 Task: Open Card Brand Positioning Review in Board Team Collaboration to Workspace Creative Team and add a team member Softage.2@softage.net, a label Red, a checklist Web Design, an attachment from your google drive, a color Red and finally, add a card description 'Update company branding guidelines' and a comment 'This task presents an opportunity to showcase our leadership and project management skills, ensuring that it is completed on time and within budget.'. Add a start date 'Jan 02, 1900' with a due date 'Jan 09, 1900'
Action: Mouse moved to (55, 333)
Screenshot: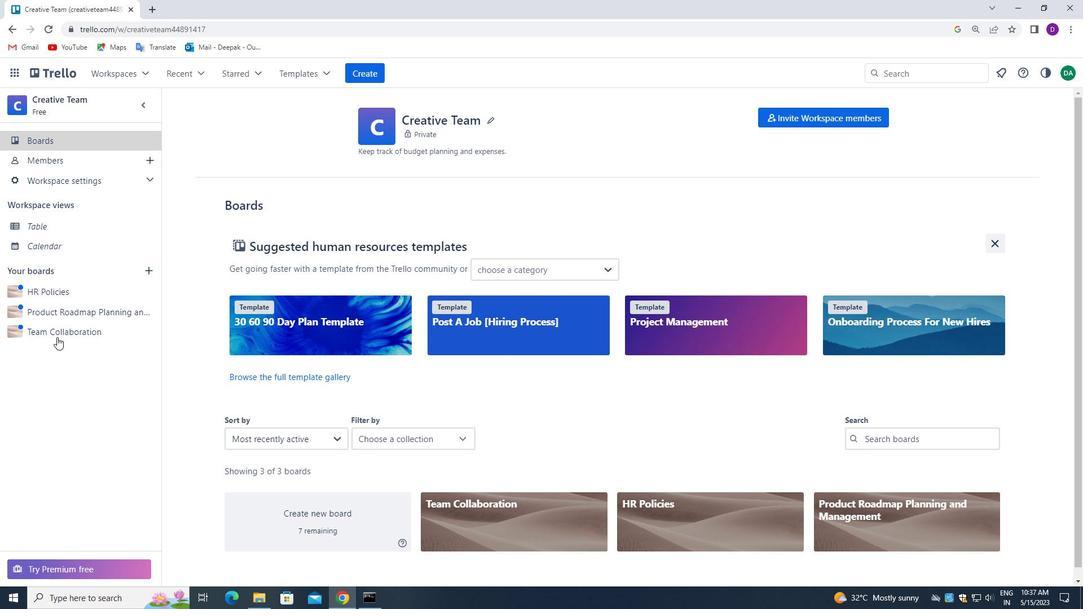 
Action: Mouse pressed left at (55, 333)
Screenshot: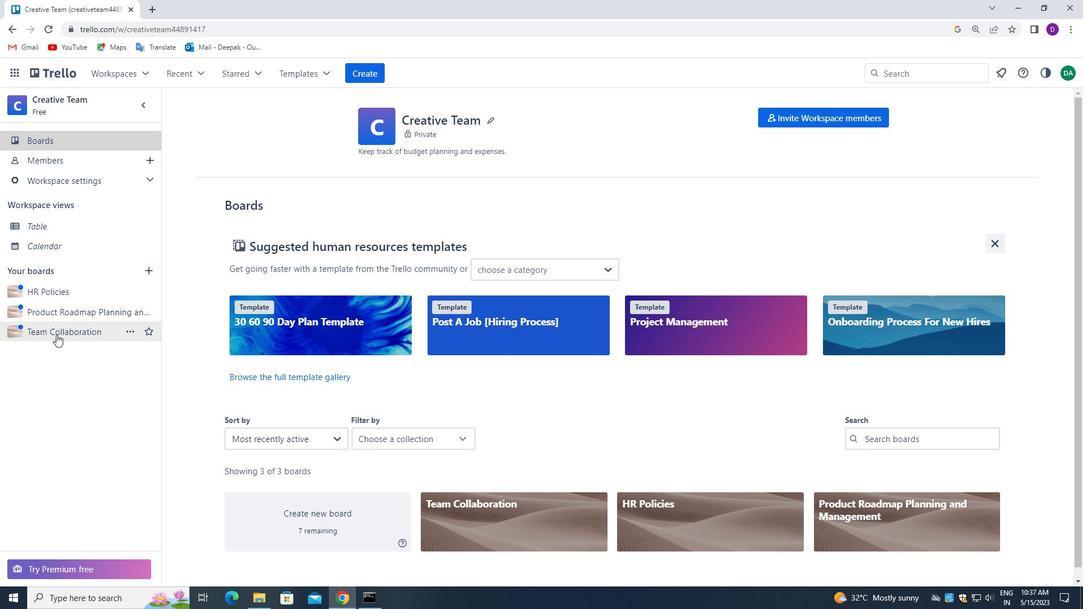 
Action: Mouse moved to (247, 175)
Screenshot: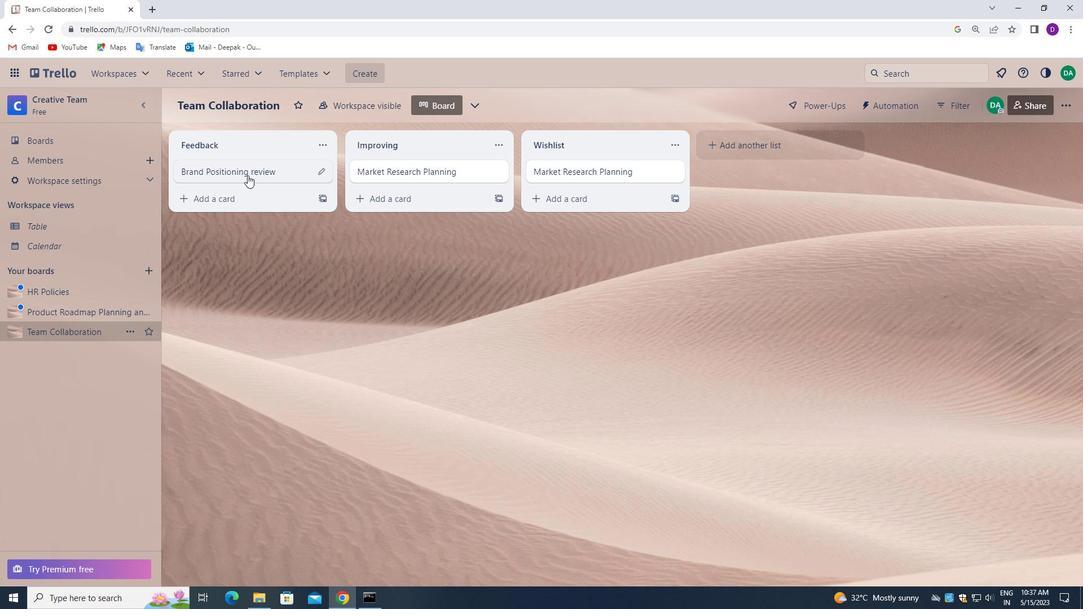
Action: Mouse pressed left at (247, 175)
Screenshot: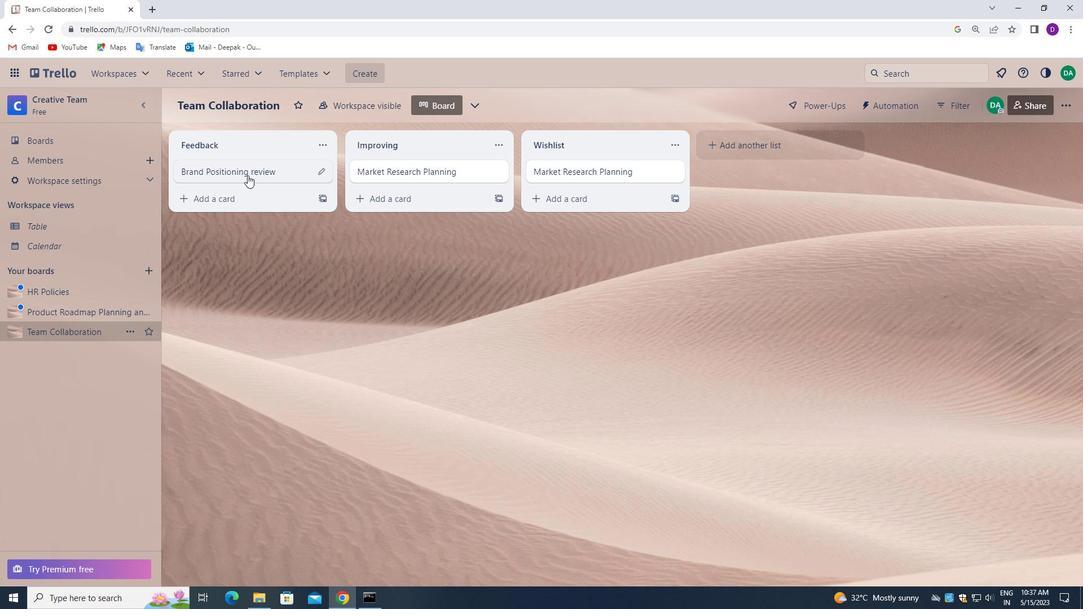 
Action: Mouse moved to (714, 172)
Screenshot: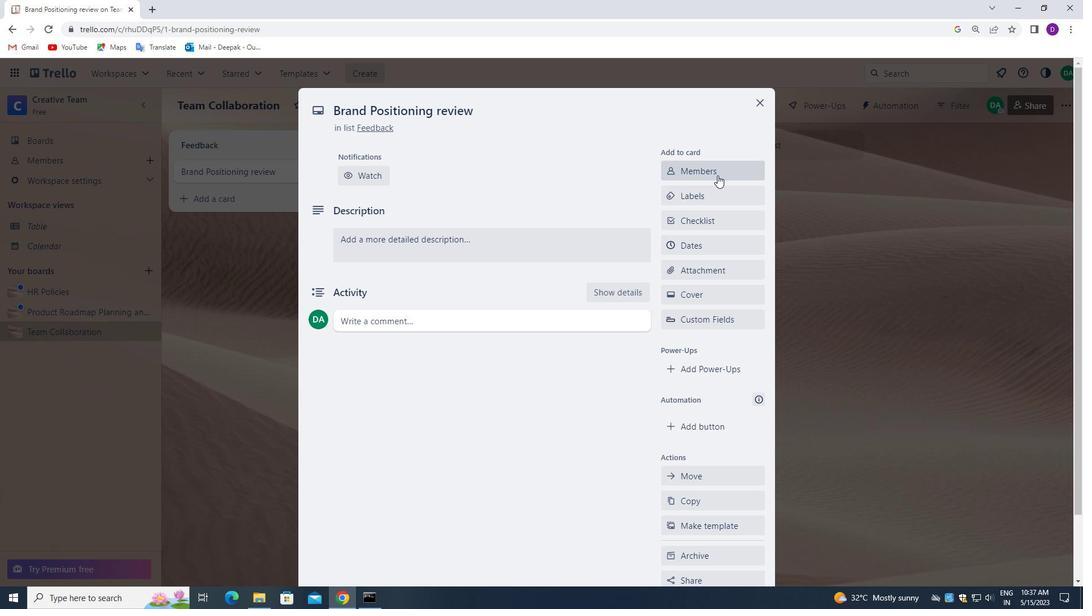 
Action: Mouse pressed left at (714, 172)
Screenshot: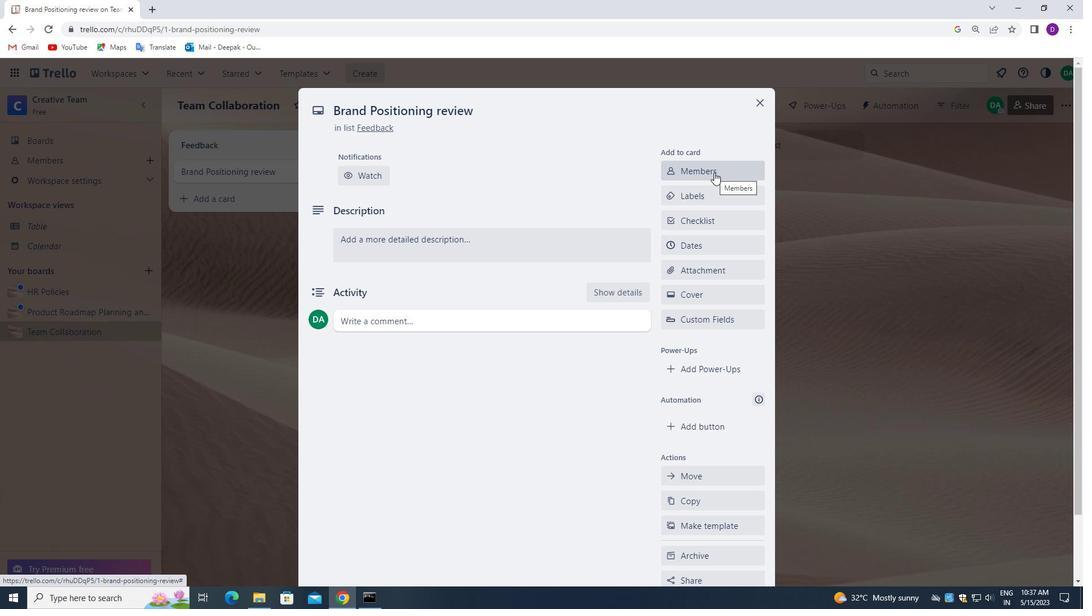 
Action: Mouse moved to (715, 225)
Screenshot: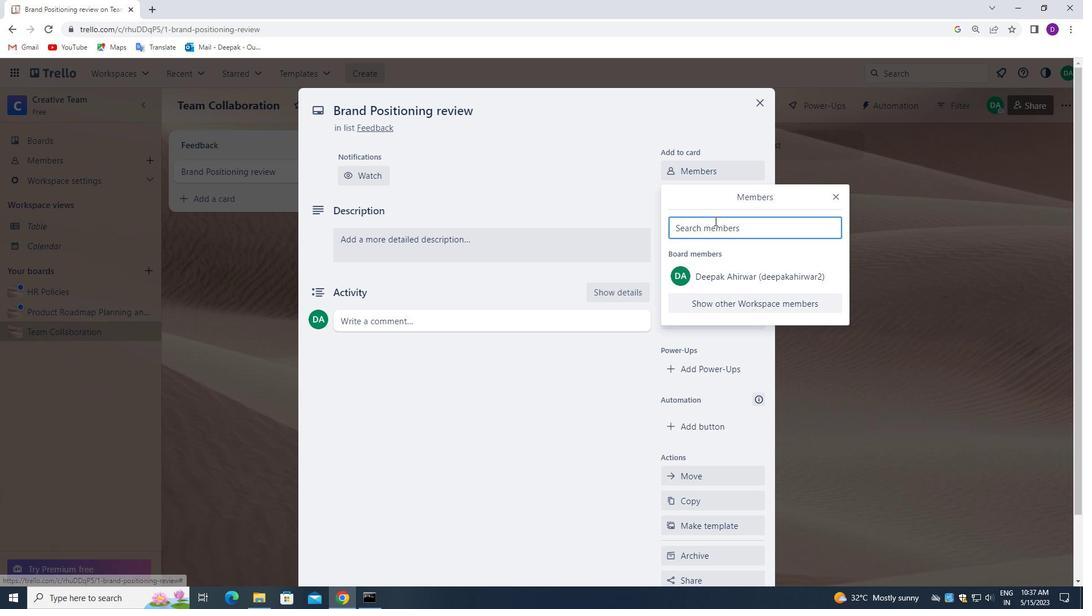 
Action: Mouse pressed left at (715, 225)
Screenshot: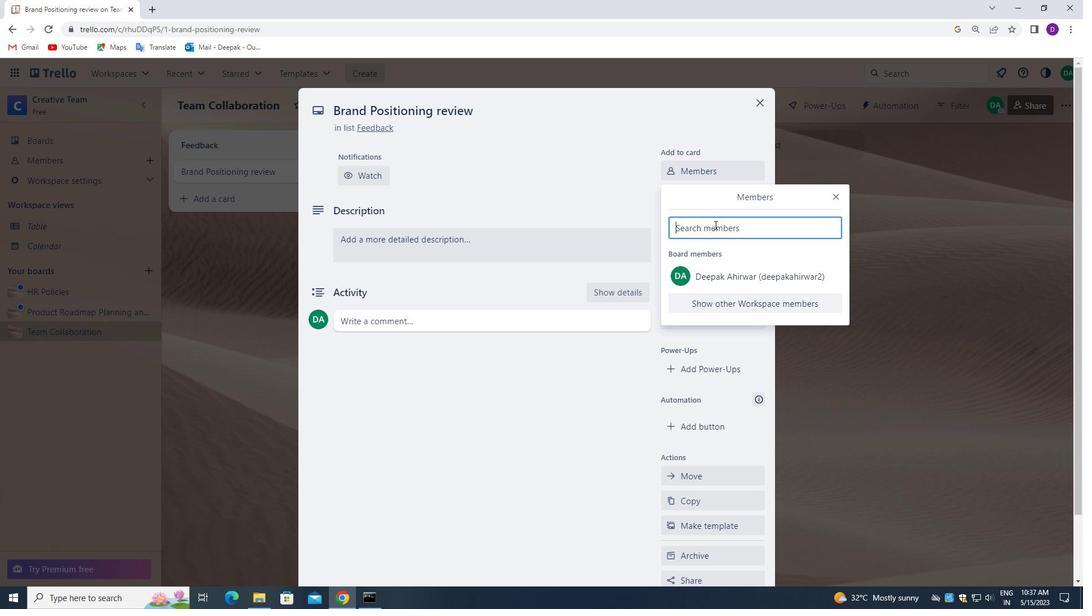 
Action: Mouse moved to (610, 242)
Screenshot: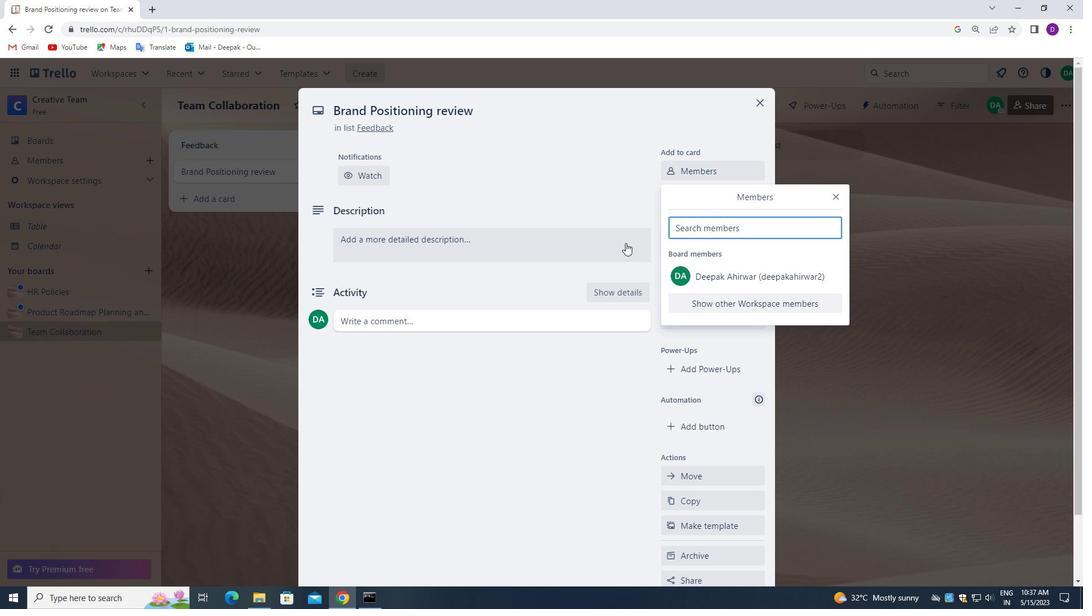 
Action: Key pressed softage.2<Key.shift>@SOFTAGE<Key.space><Key.backspace>.NET
Screenshot: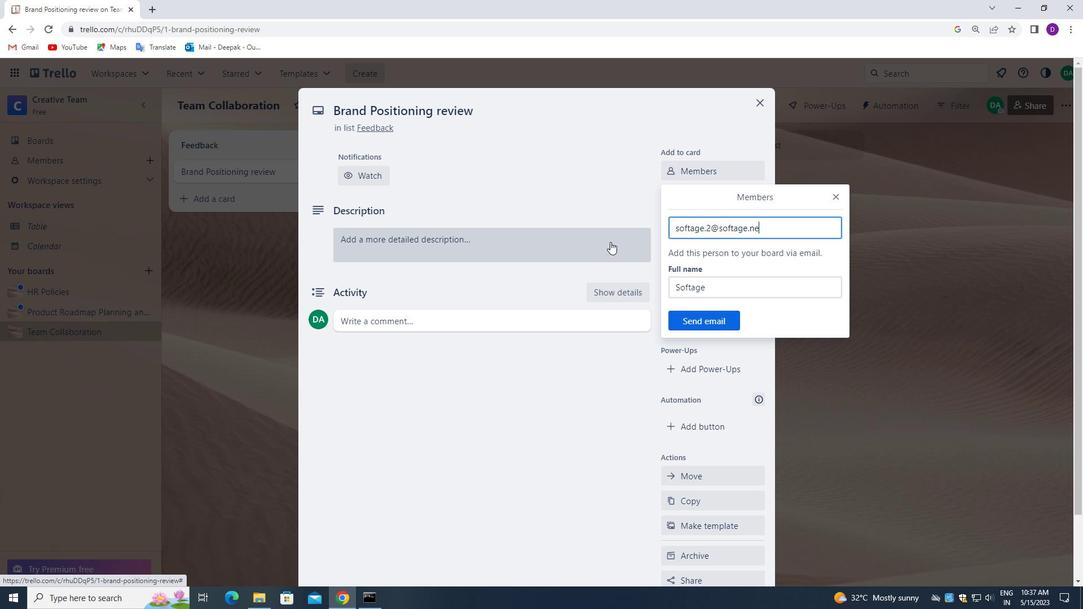 
Action: Mouse moved to (711, 321)
Screenshot: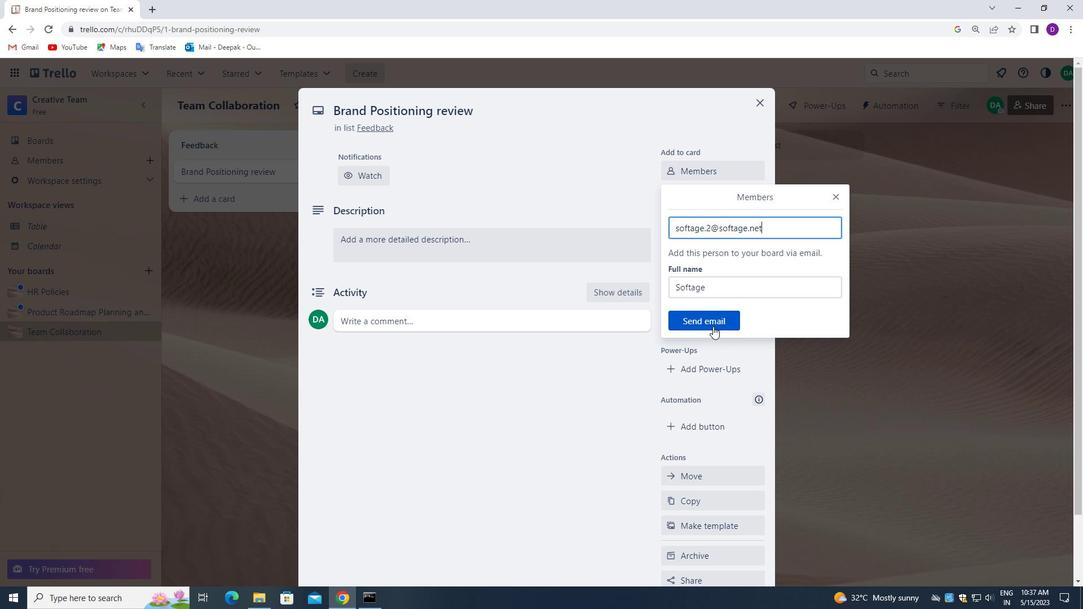 
Action: Mouse pressed left at (711, 321)
Screenshot: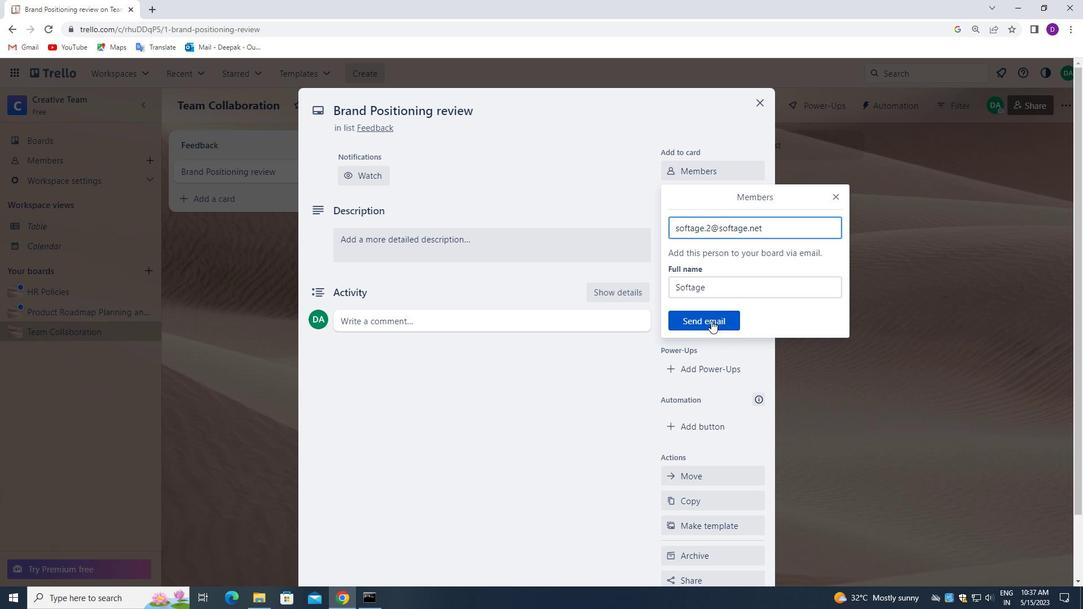 
Action: Mouse moved to (711, 239)
Screenshot: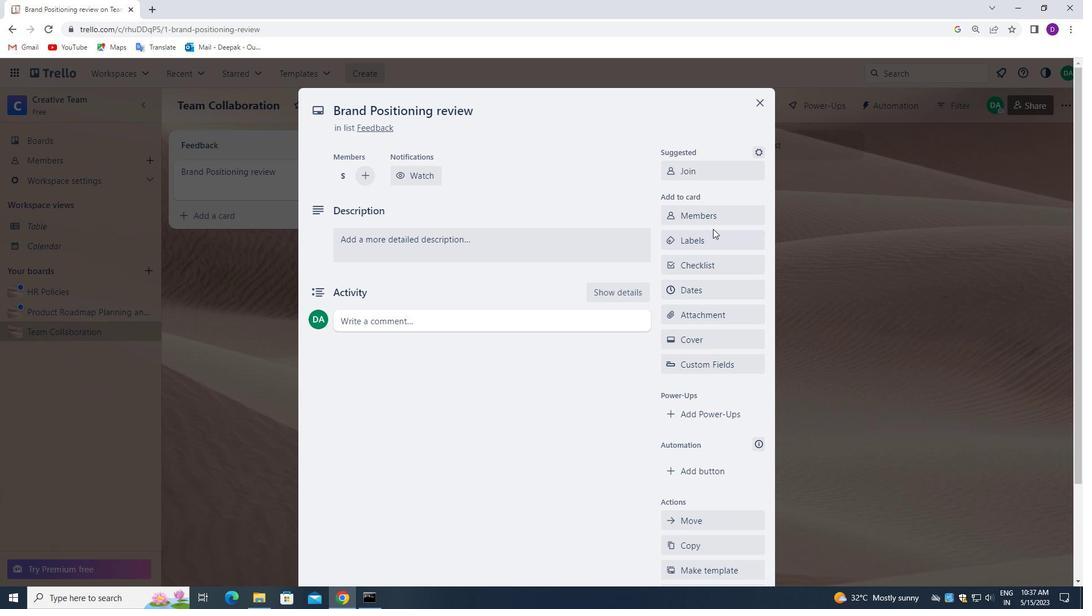 
Action: Mouse pressed left at (711, 239)
Screenshot: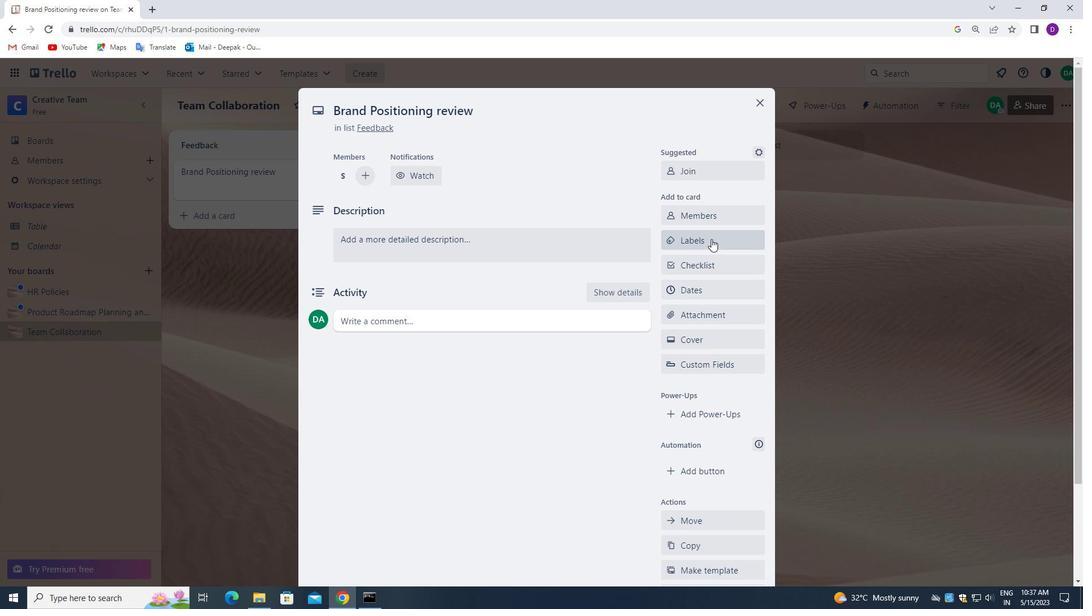 
Action: Mouse moved to (740, 404)
Screenshot: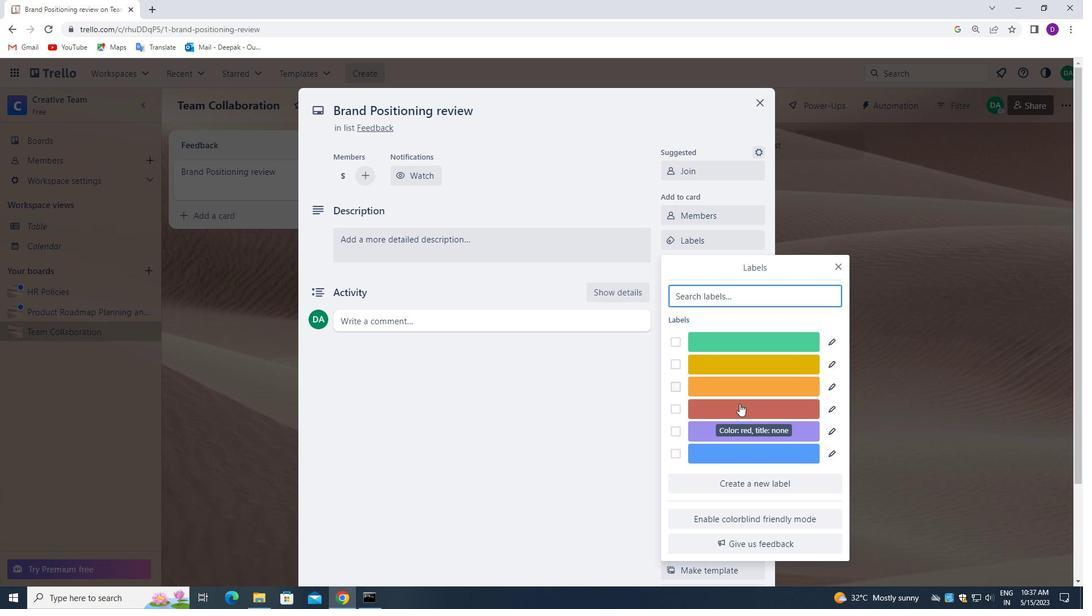 
Action: Mouse pressed left at (740, 404)
Screenshot: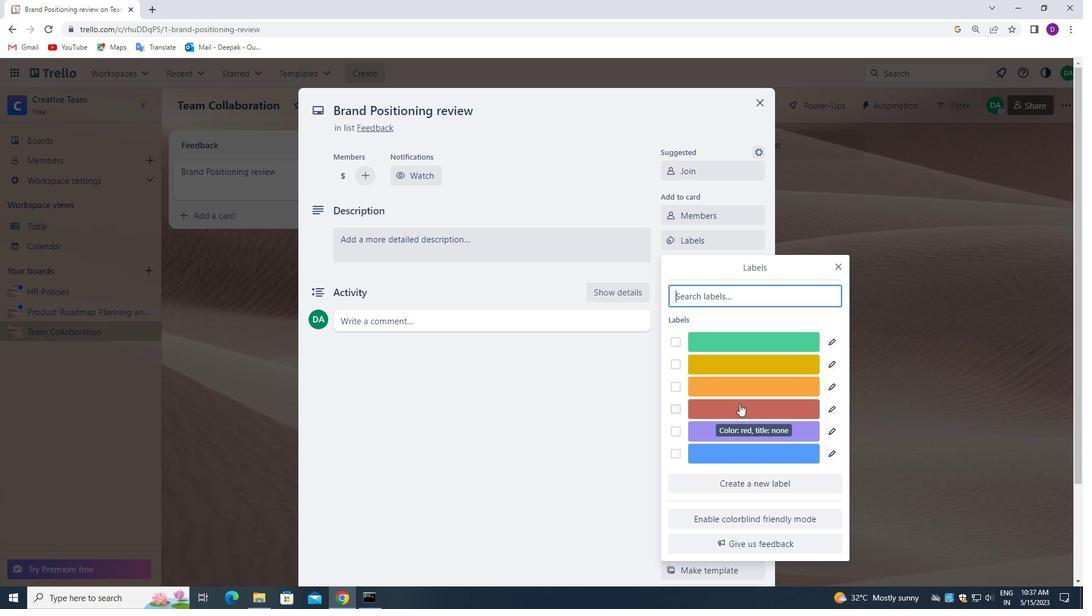 
Action: Mouse moved to (840, 266)
Screenshot: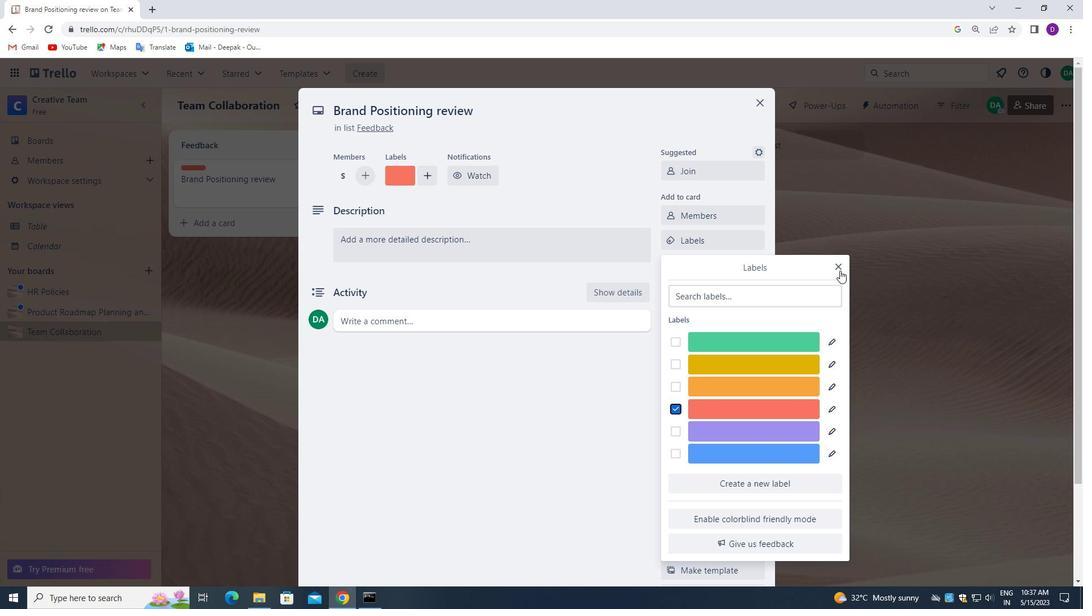 
Action: Mouse pressed left at (840, 266)
Screenshot: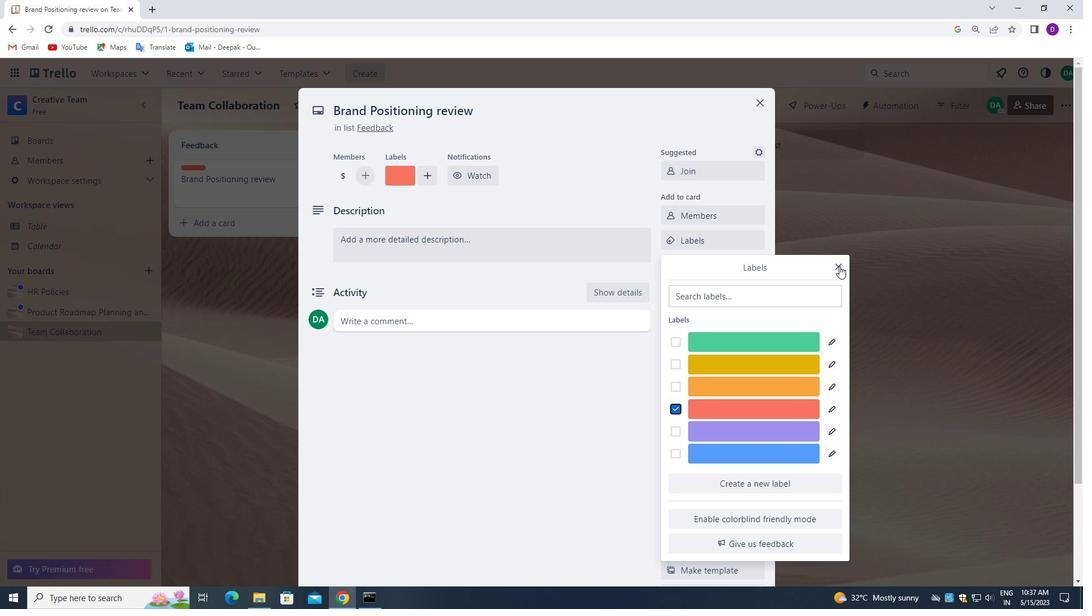 
Action: Mouse moved to (705, 257)
Screenshot: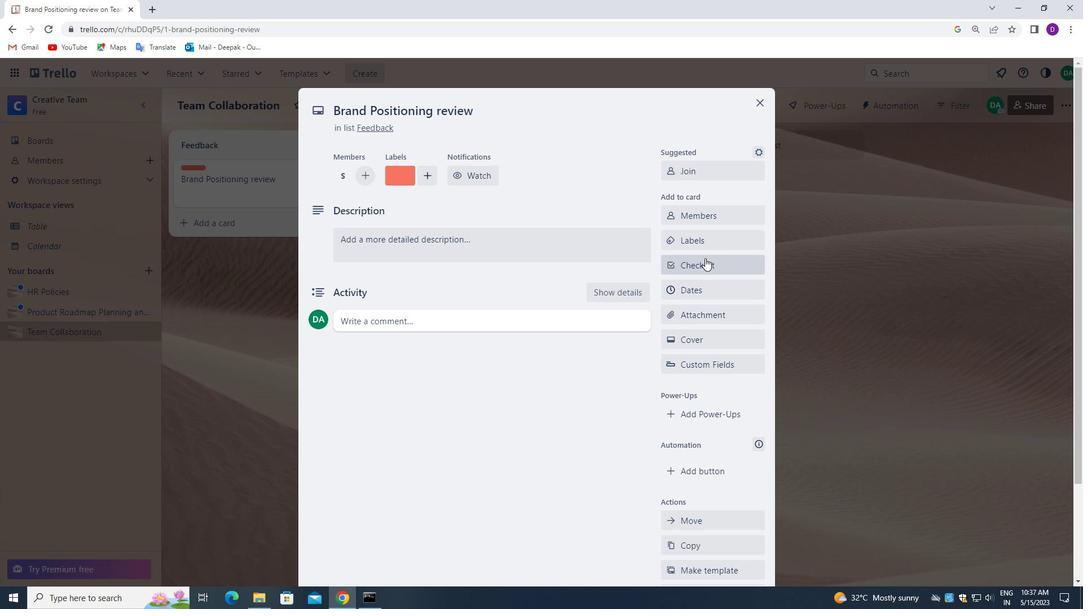 
Action: Mouse pressed left at (705, 257)
Screenshot: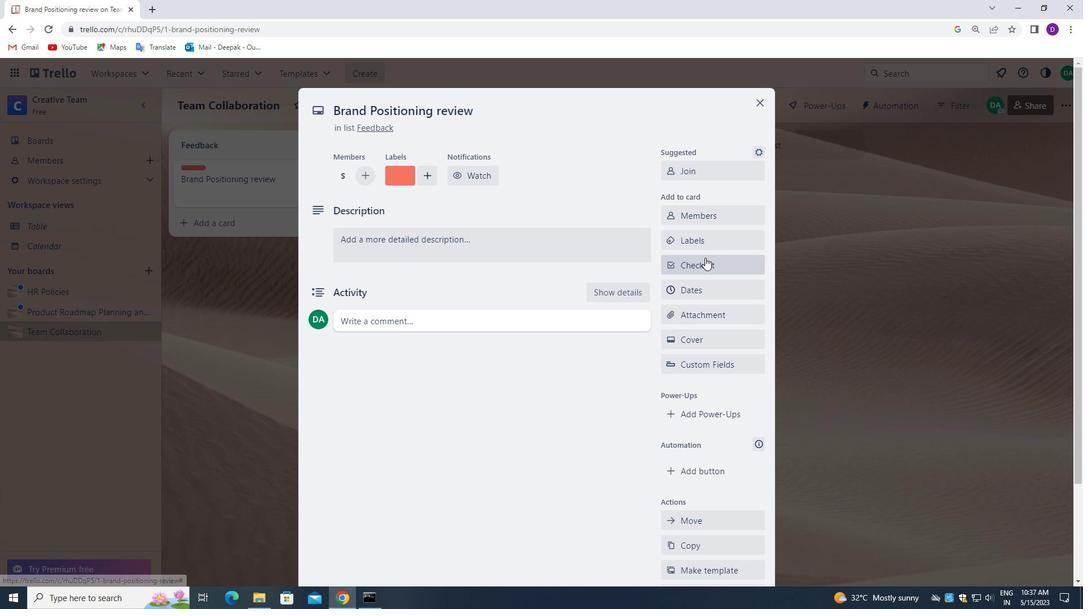 
Action: Mouse moved to (732, 332)
Screenshot: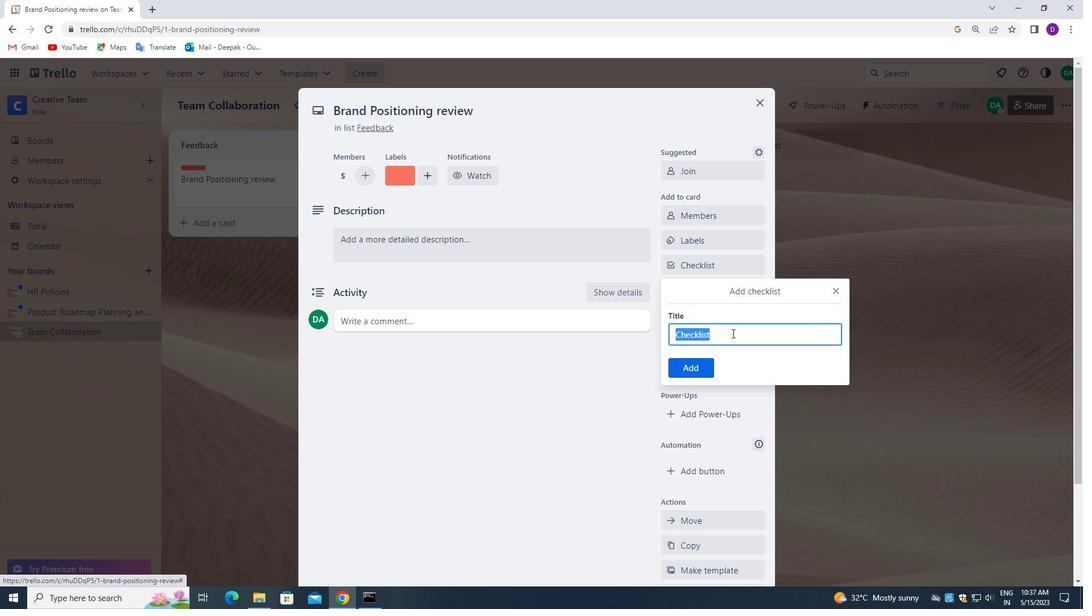 
Action: Key pressed <Key.backspace><Key.shift_r>WEB<Key.space><Key.shift_r>DESIGN
Screenshot: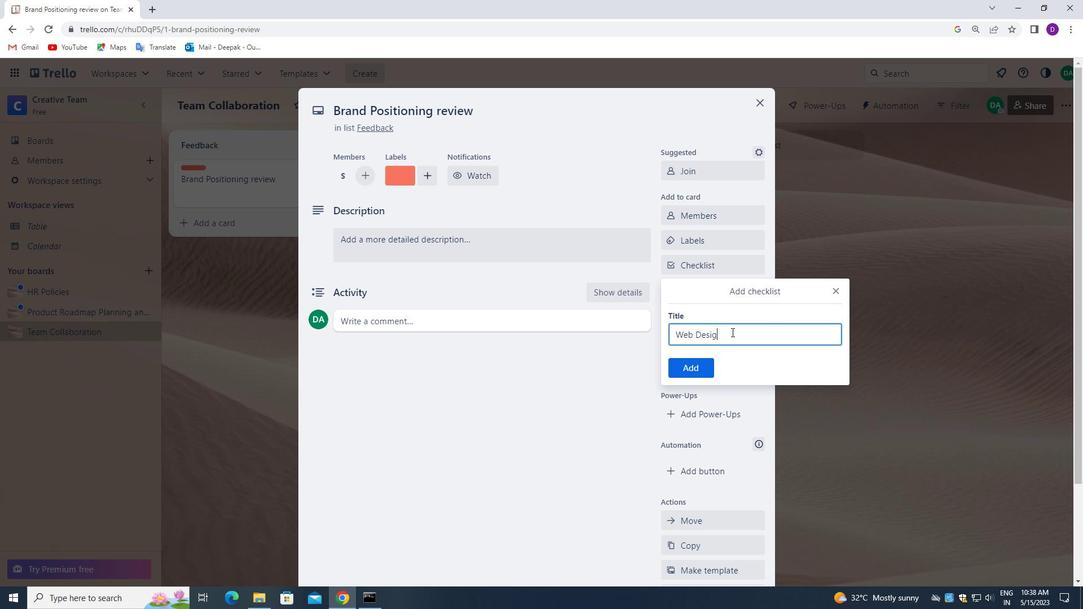 
Action: Mouse moved to (698, 370)
Screenshot: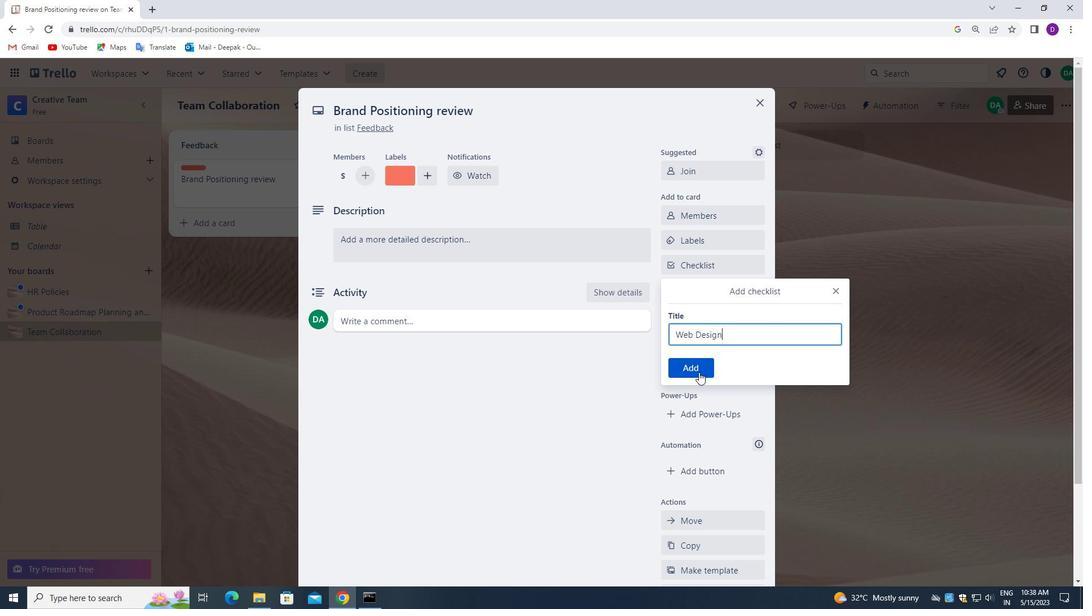 
Action: Mouse pressed left at (698, 370)
Screenshot: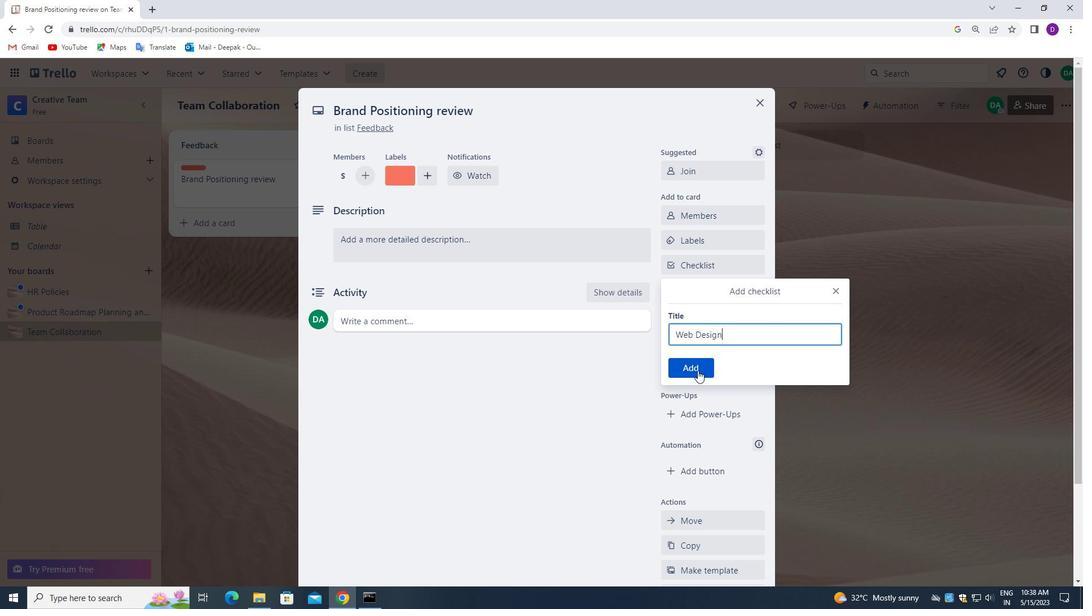 
Action: Mouse moved to (709, 315)
Screenshot: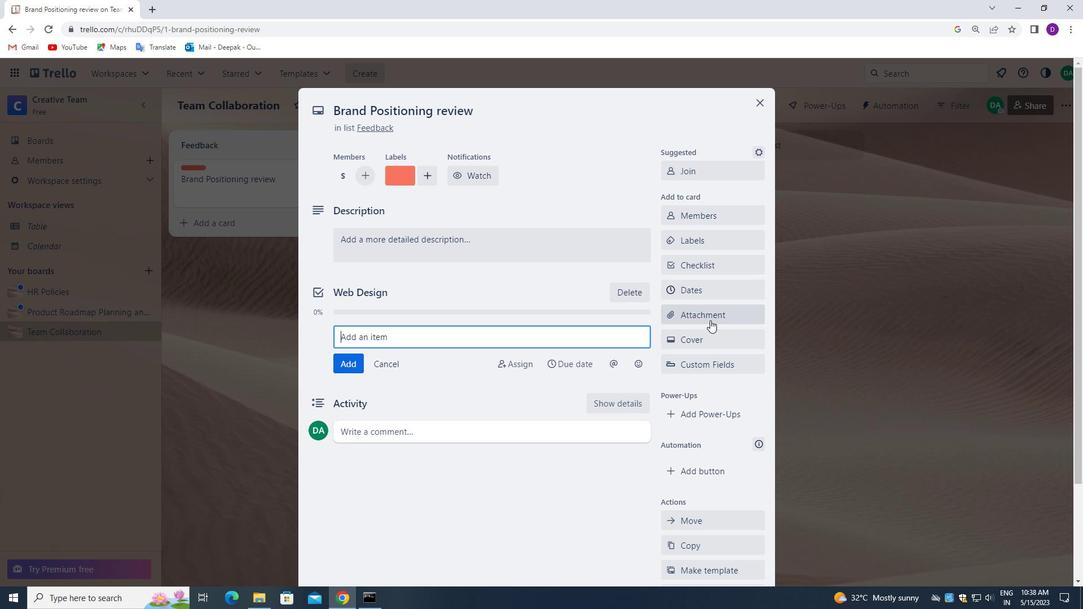 
Action: Mouse pressed left at (709, 315)
Screenshot: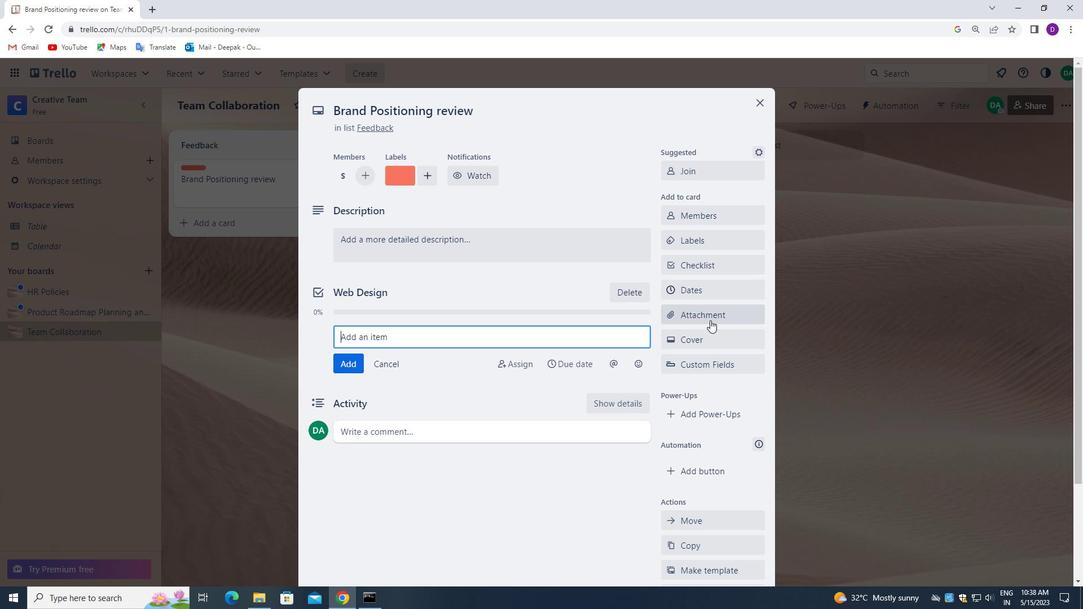 
Action: Mouse moved to (707, 168)
Screenshot: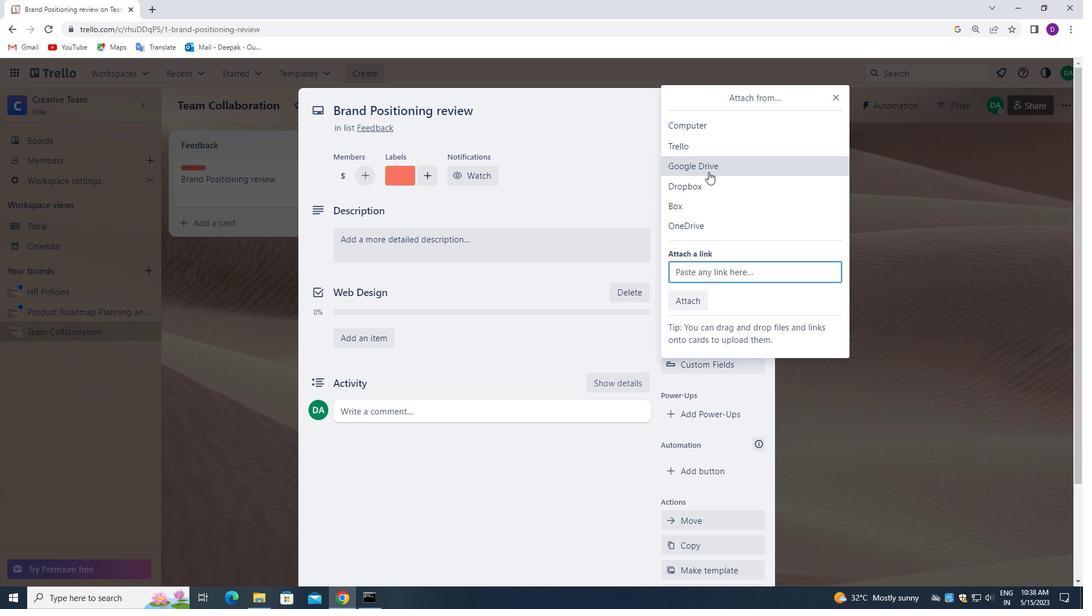 
Action: Mouse pressed left at (707, 168)
Screenshot: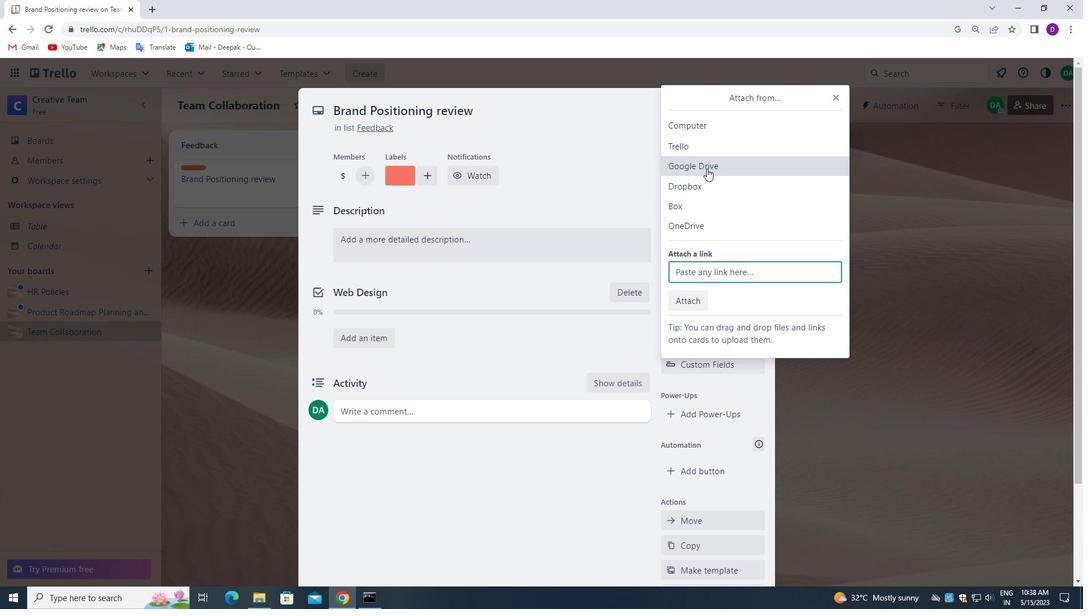 
Action: Mouse moved to (852, 138)
Screenshot: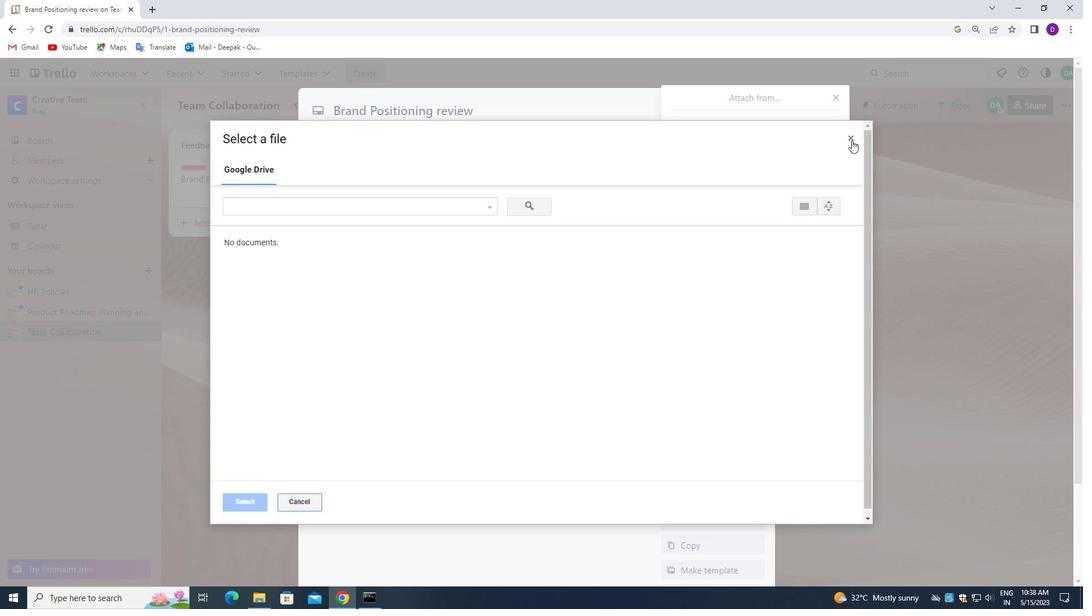 
Action: Mouse pressed left at (852, 138)
Screenshot: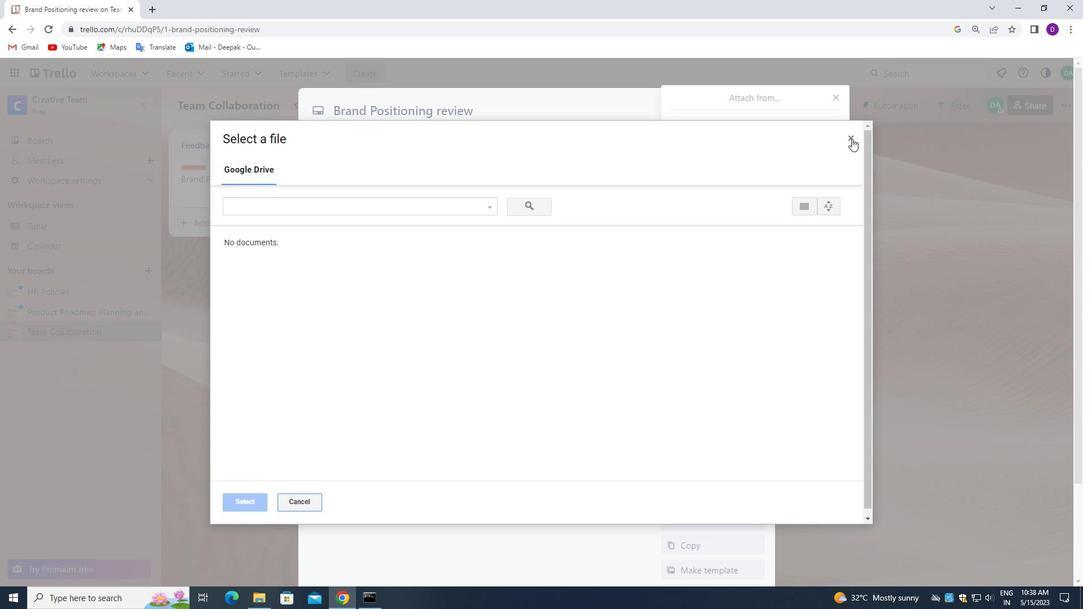 
Action: Mouse moved to (840, 98)
Screenshot: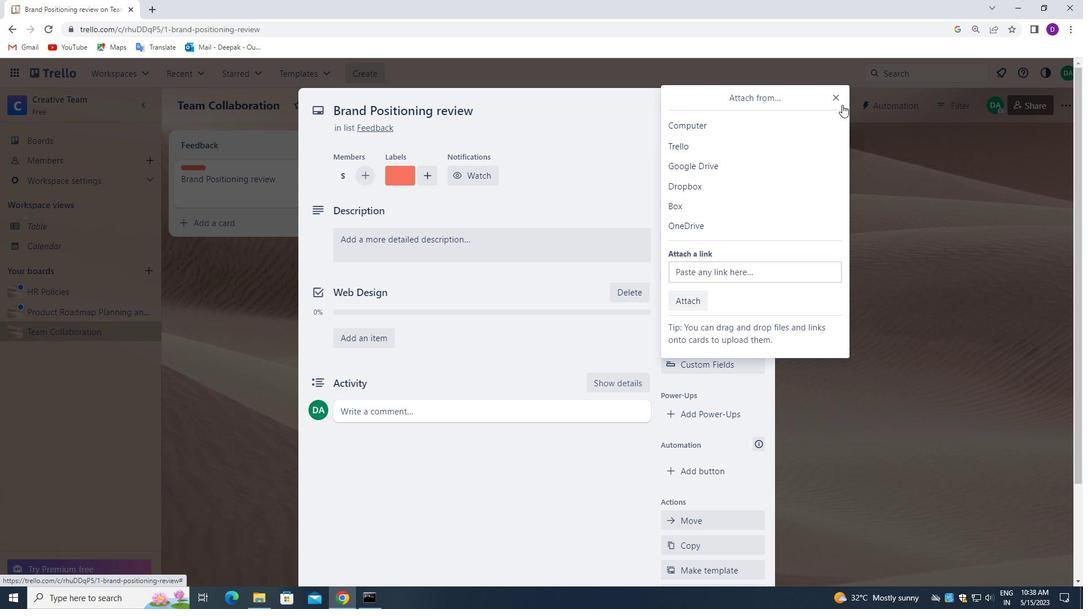 
Action: Mouse pressed left at (840, 98)
Screenshot: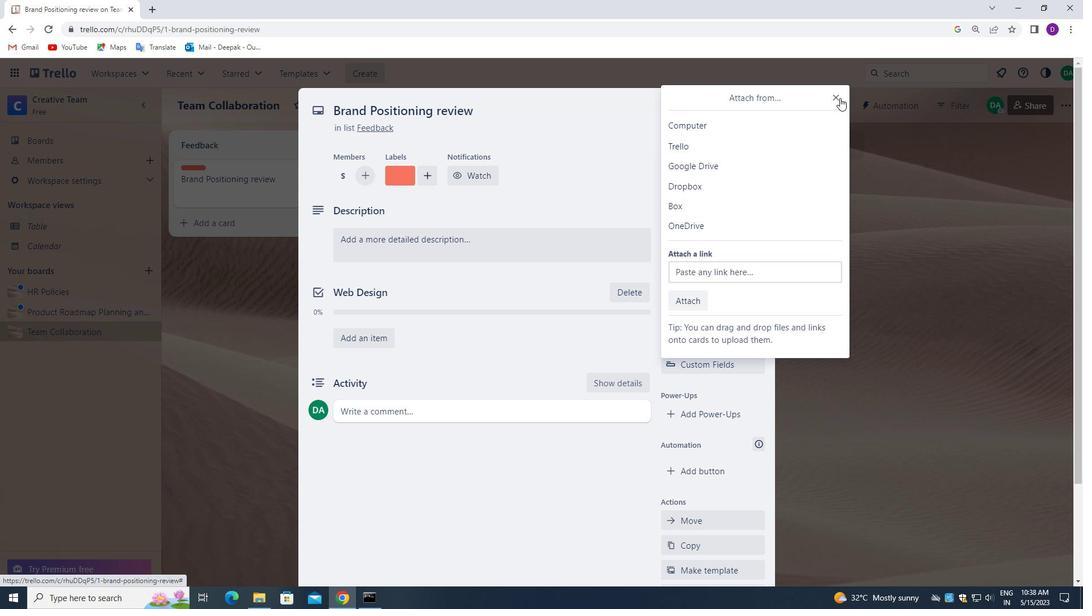 
Action: Mouse moved to (697, 335)
Screenshot: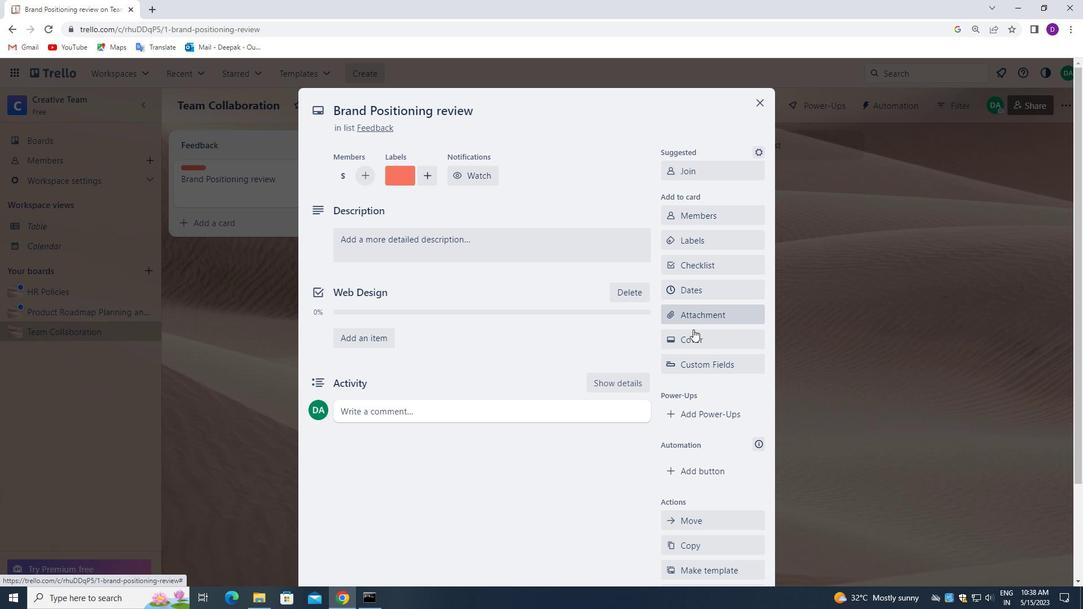 
Action: Mouse pressed left at (697, 335)
Screenshot: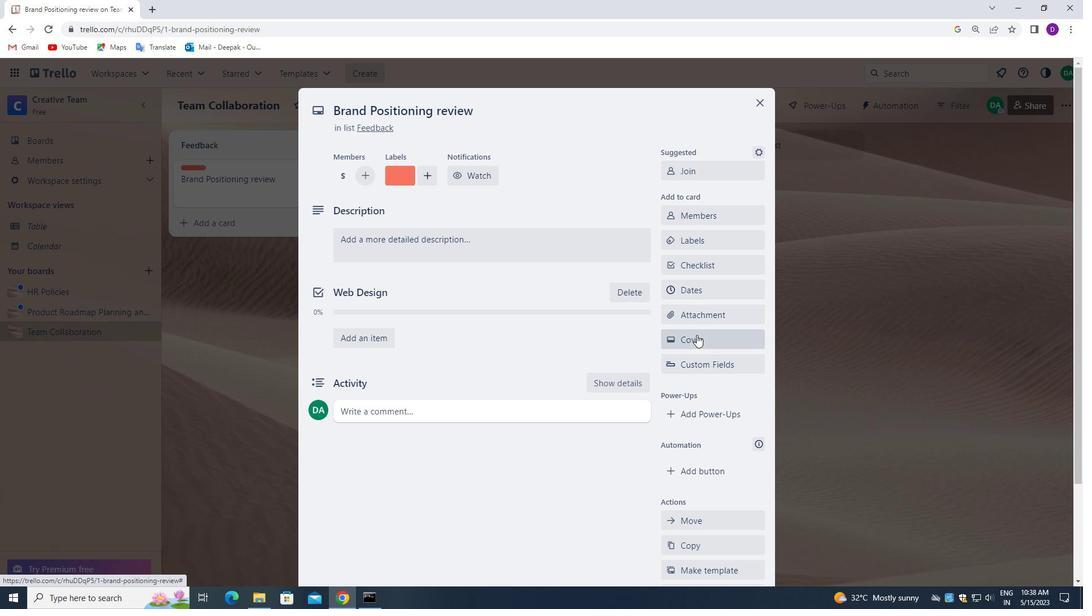 
Action: Mouse moved to (793, 338)
Screenshot: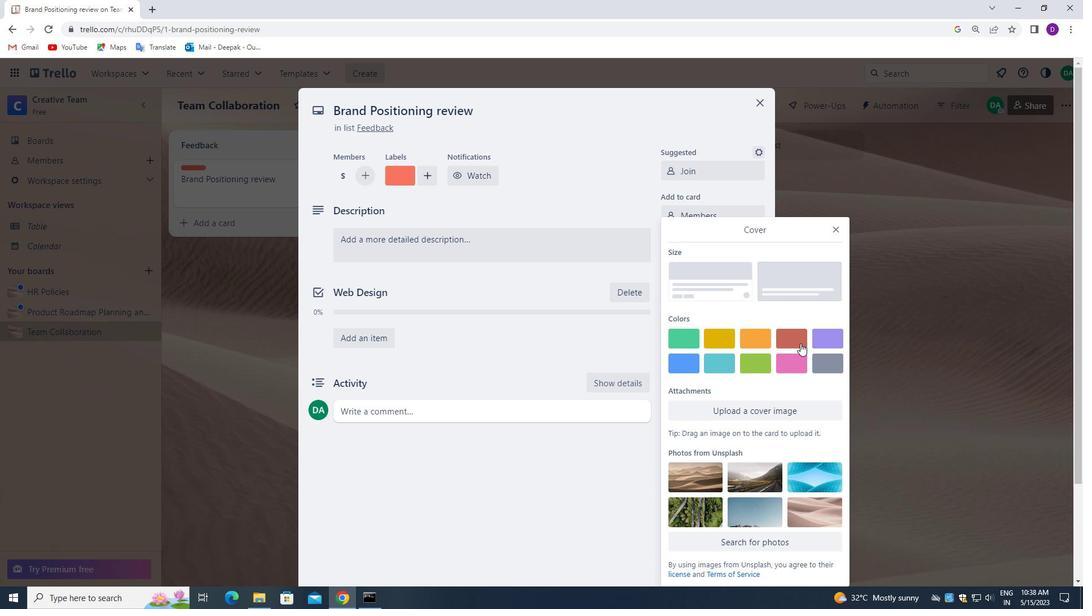 
Action: Mouse pressed left at (793, 338)
Screenshot: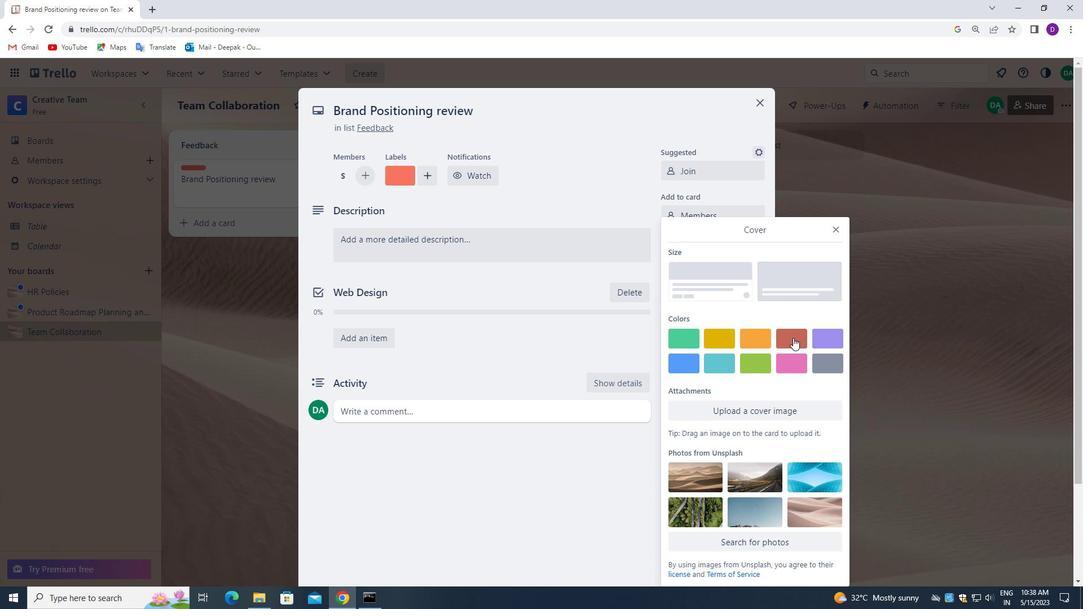 
Action: Mouse moved to (836, 203)
Screenshot: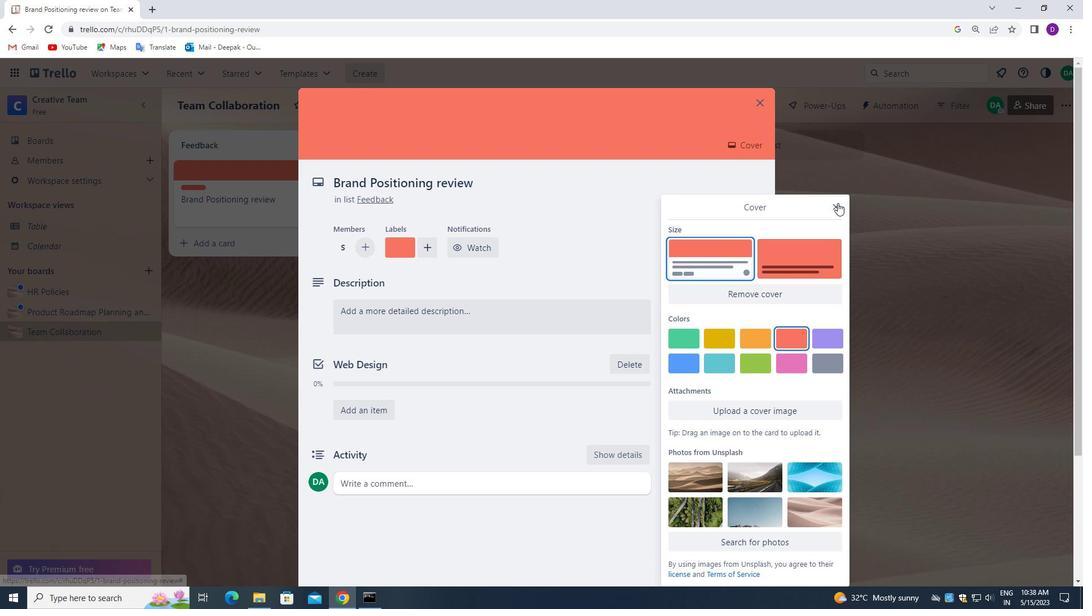 
Action: Mouse pressed left at (836, 203)
Screenshot: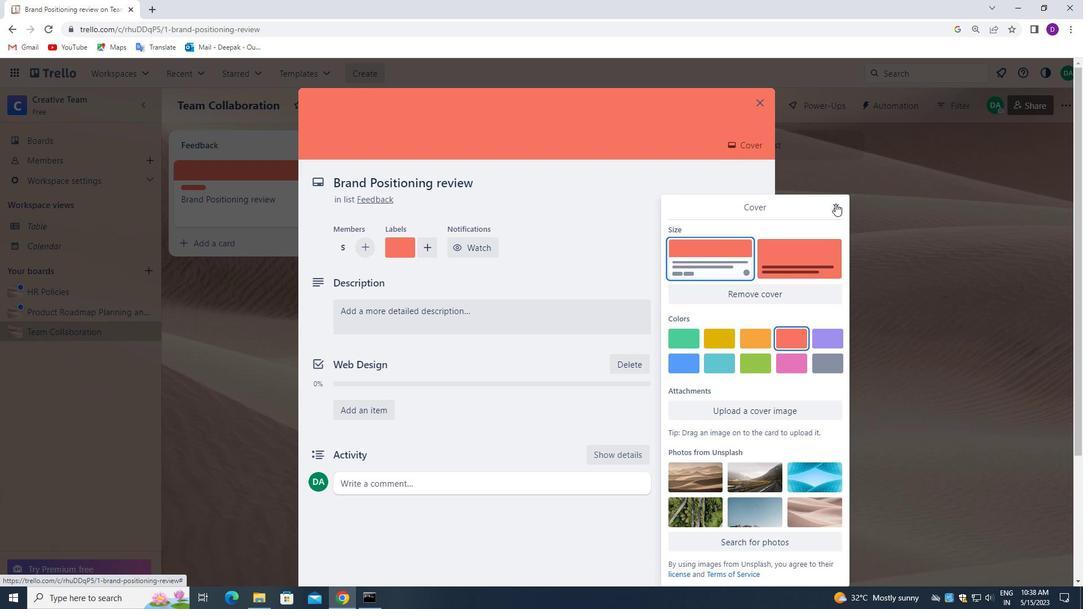 
Action: Mouse moved to (412, 313)
Screenshot: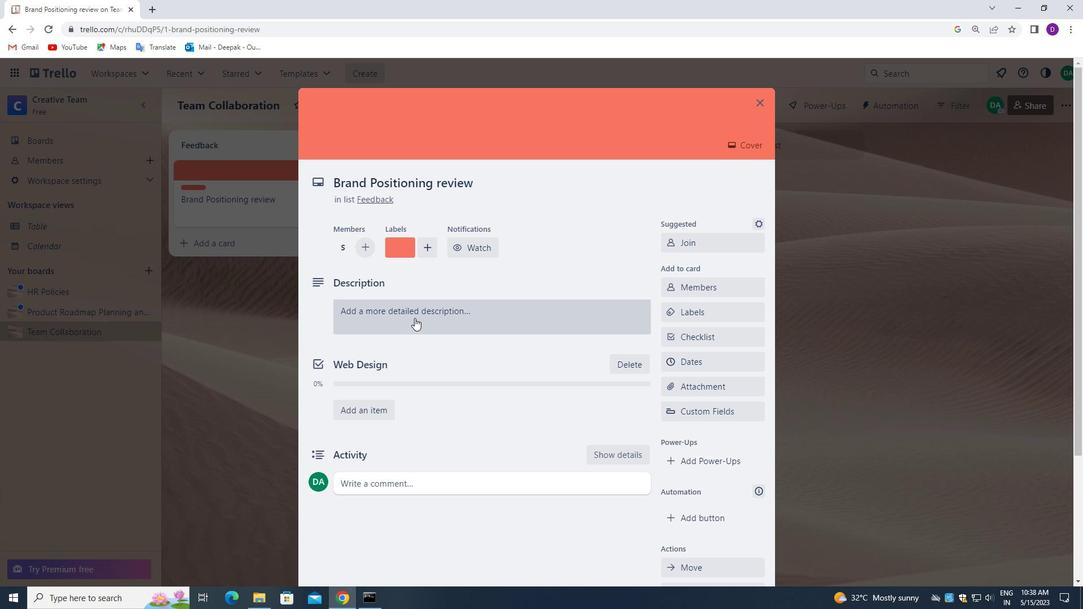 
Action: Mouse pressed left at (412, 313)
Screenshot: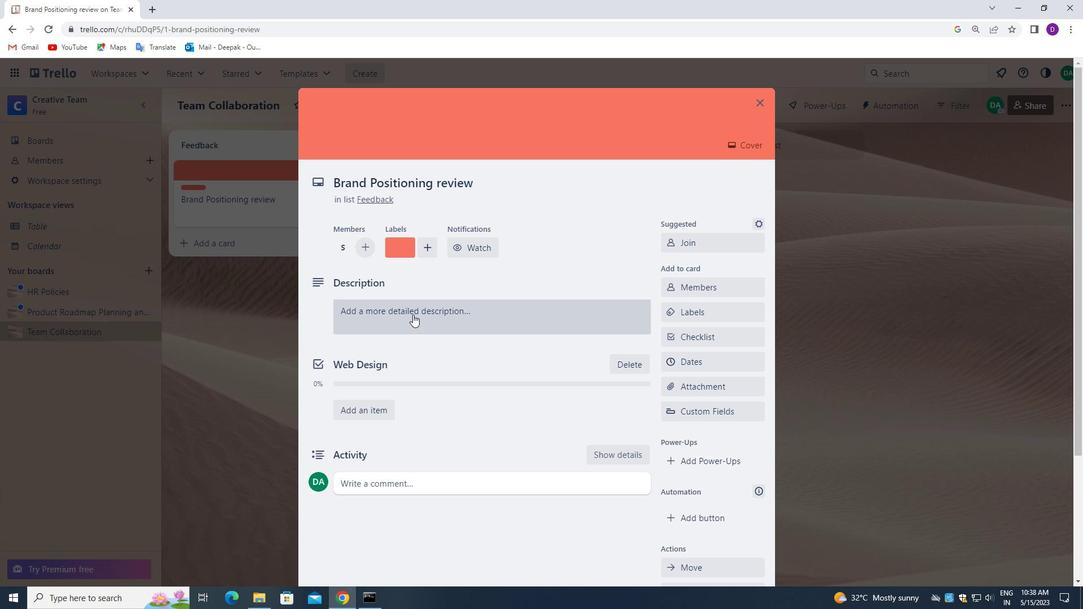 
Action: Mouse moved to (200, 367)
Screenshot: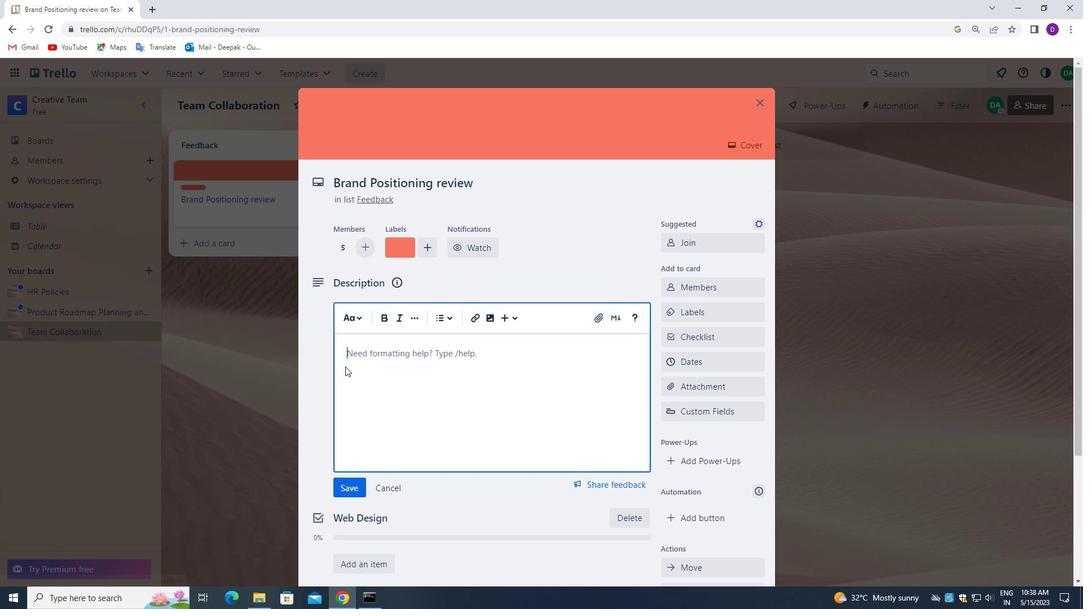 
Action: Key pressed <Key.shift>U
Screenshot: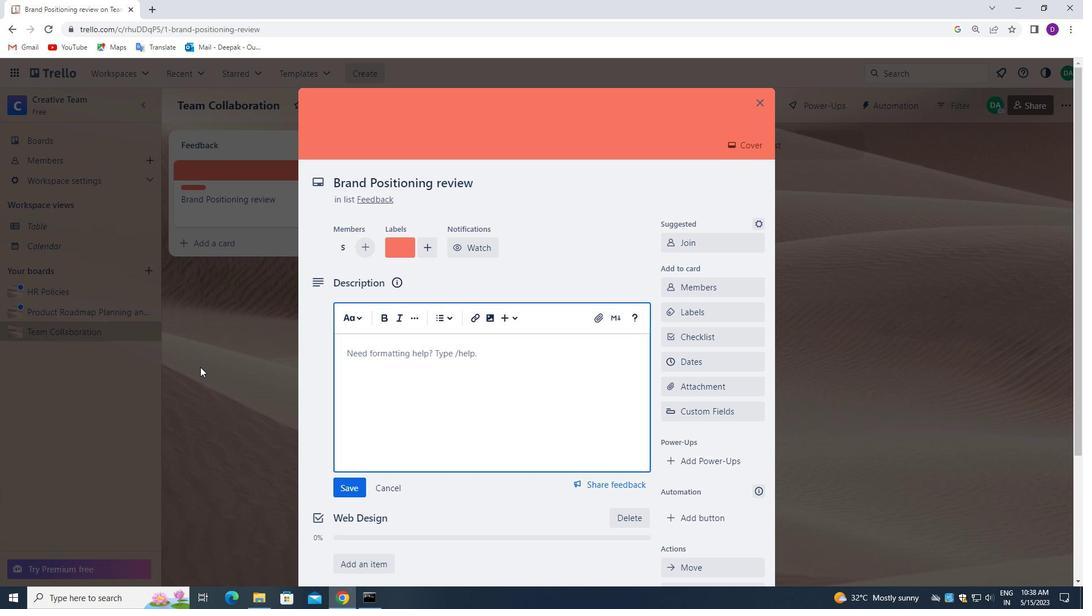 
Action: Mouse moved to (200, 366)
Screenshot: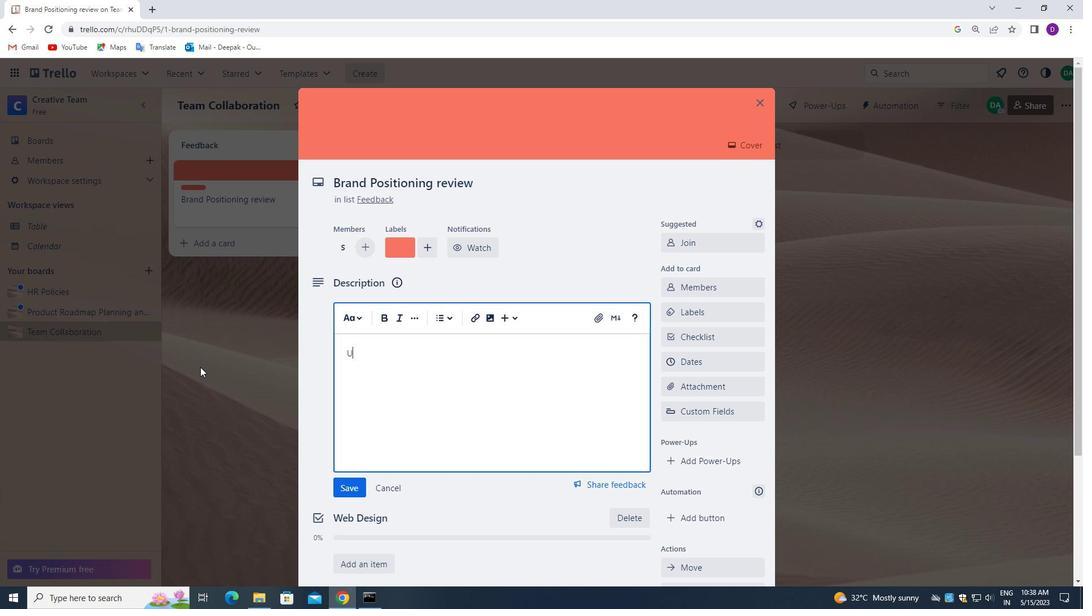 
Action: Key pressed PDATE<Key.space><Key.shift_r>COM<Key.backspace><Key.backspace><Key.backspace>COMPANY<Key.space>BRANI<Key.backspace>DN<Key.backspace>ING<Key.space>GUIDELINES<Key.space><Key.backspace>.
Screenshot: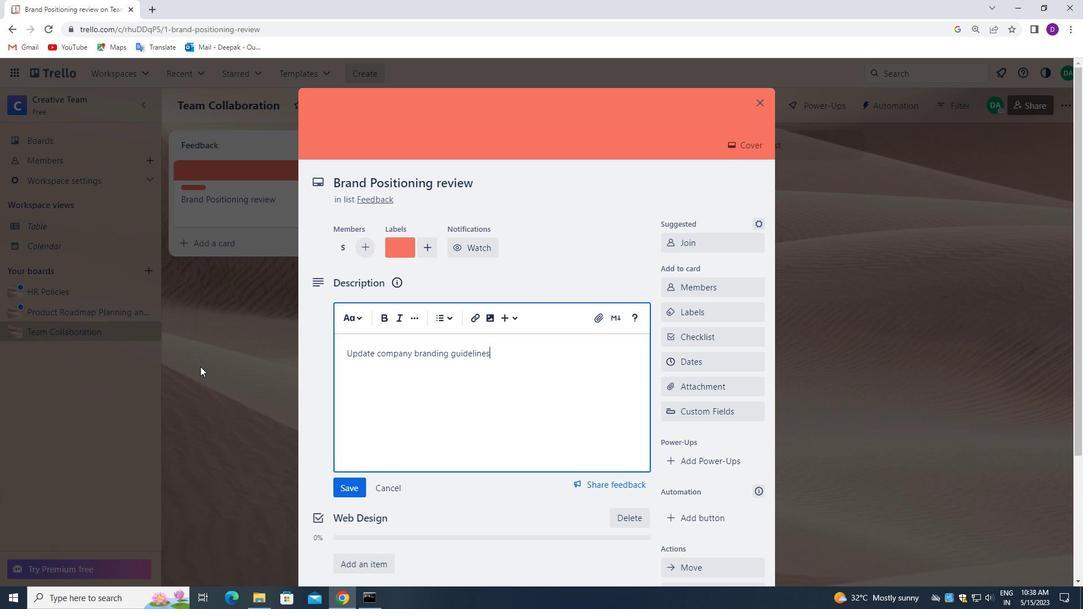 
Action: Mouse moved to (351, 486)
Screenshot: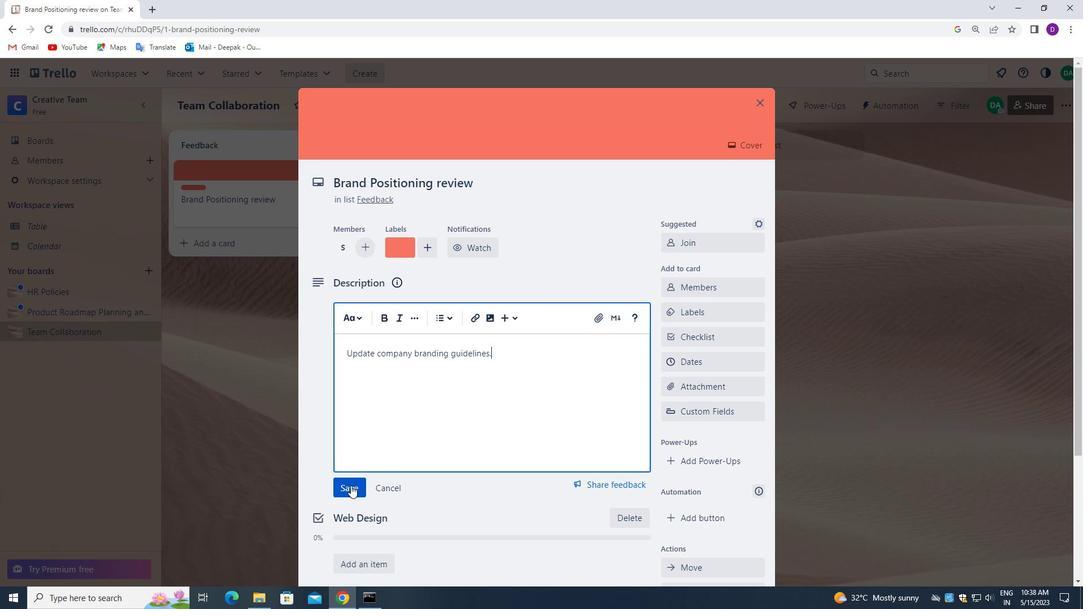 
Action: Mouse pressed left at (351, 486)
Screenshot: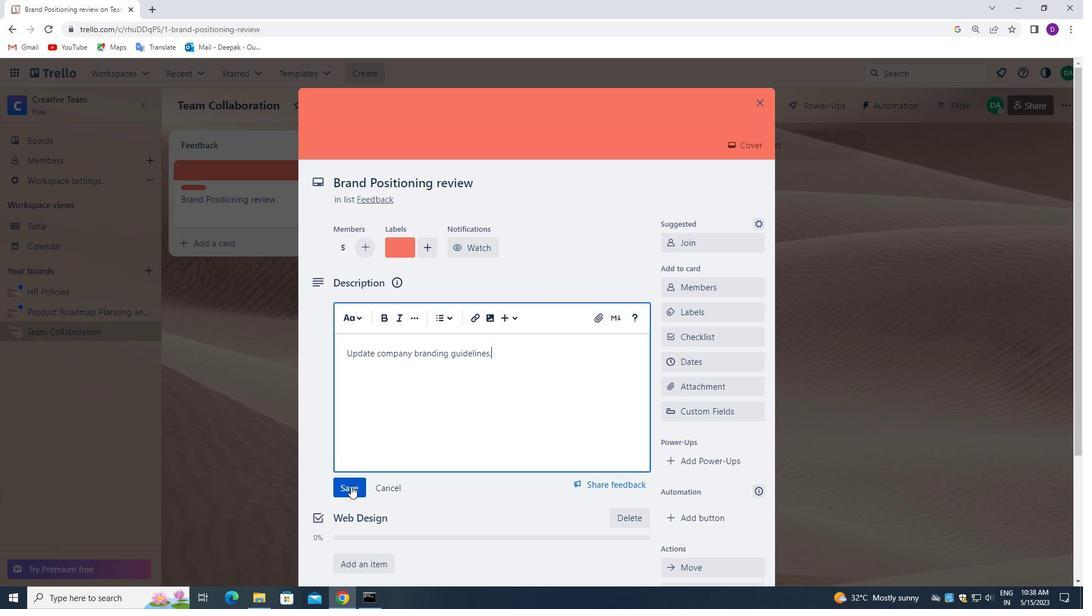 
Action: Mouse moved to (410, 456)
Screenshot: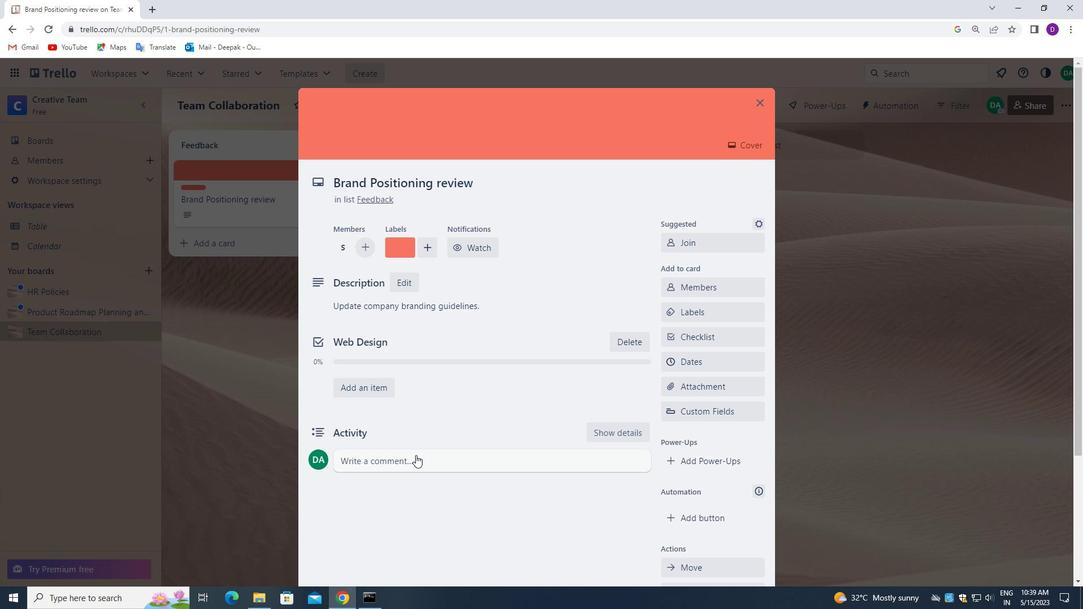 
Action: Mouse pressed left at (410, 456)
Screenshot: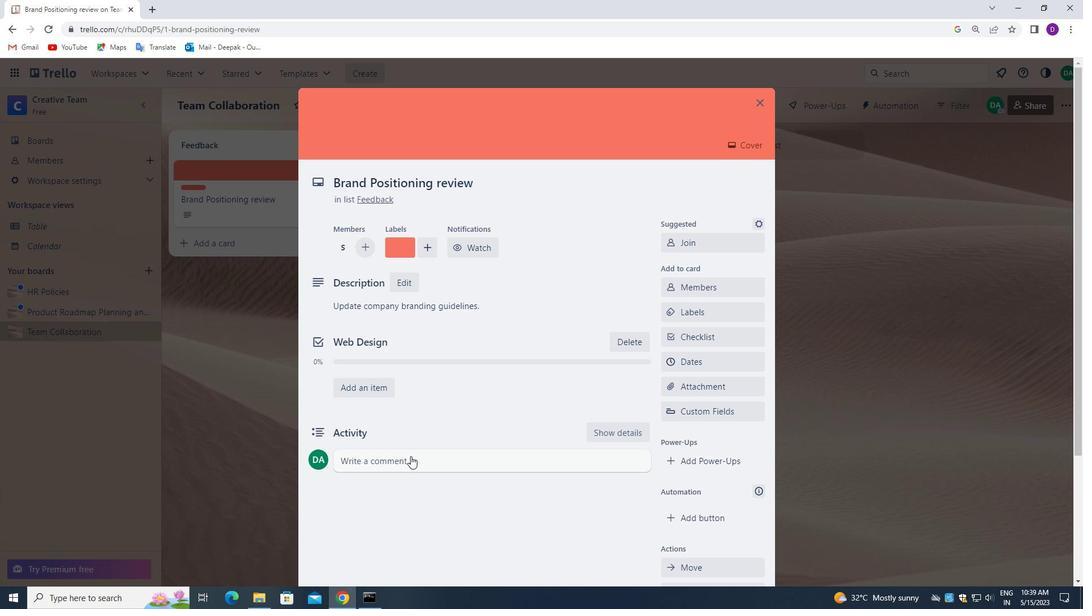 
Action: Mouse moved to (359, 497)
Screenshot: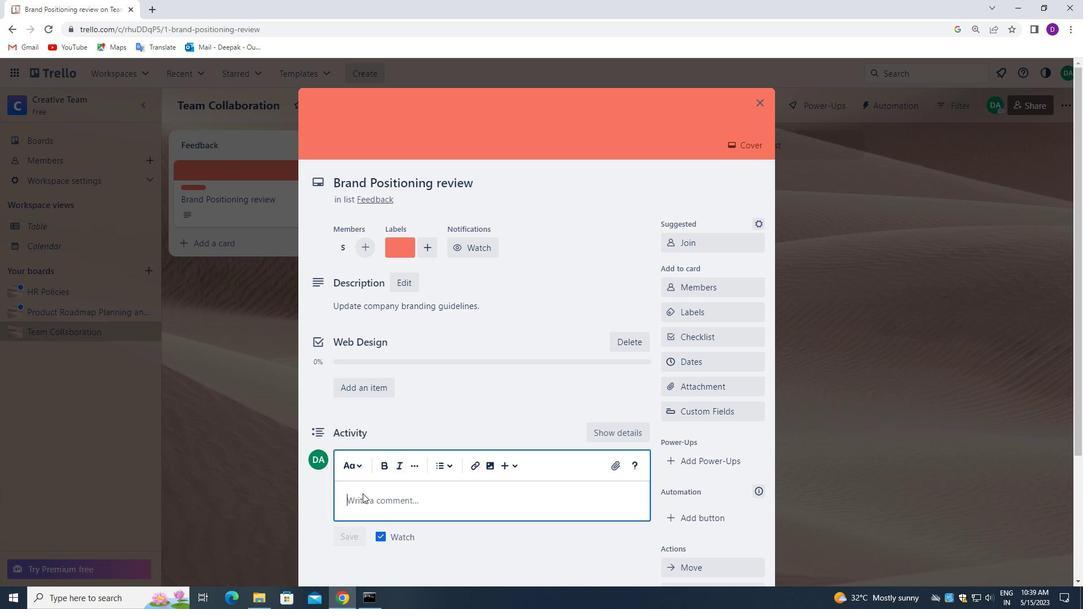 
Action: Mouse pressed left at (359, 497)
Screenshot: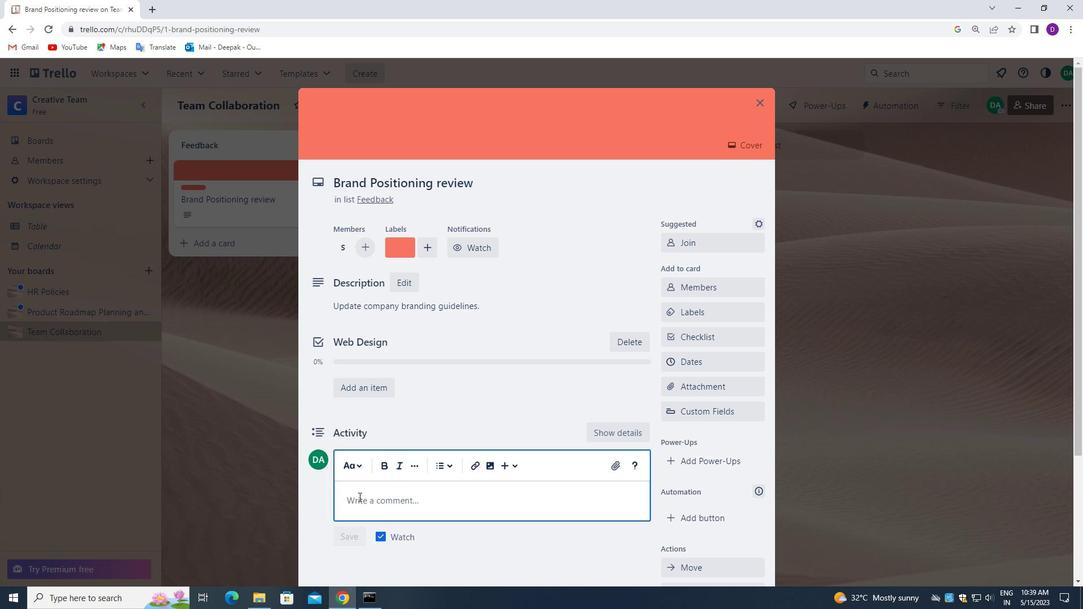 
Action: Mouse moved to (246, 457)
Screenshot: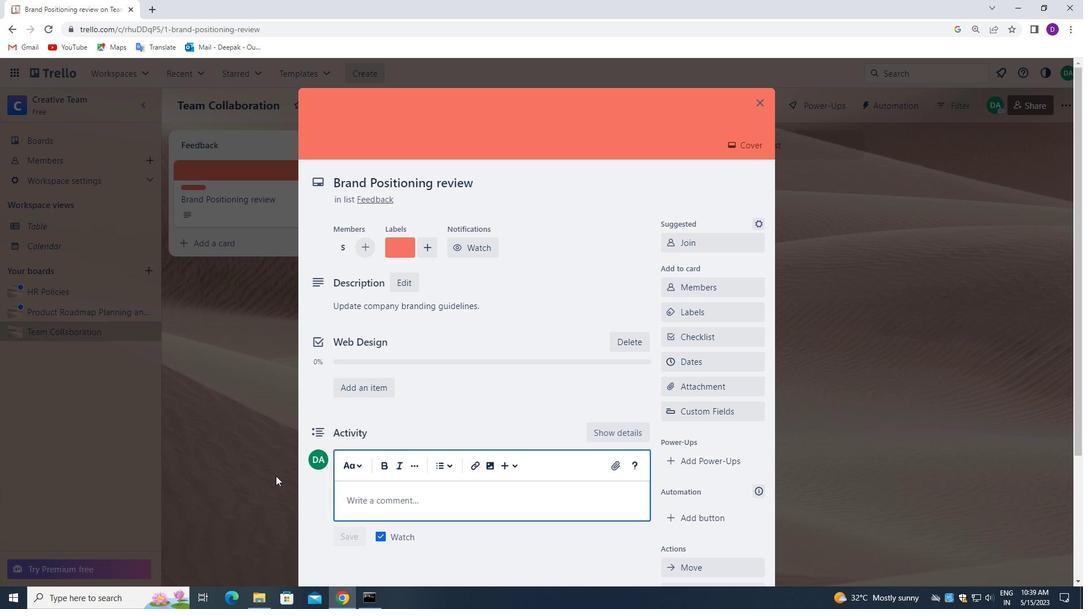 
Action: Key pressed <Key.shift_r>COMMENT<Key.space><Key.backspace><Key.backspace><Key.backspace><Key.backspace><Key.backspace><Key.backspace><Key.backspace><Key.backspace><Key.shift_r>THIS<Key.space>TASK<Key.space>PRESENTS<Key.space>AN<Key.space><Key.space><Key.backspace>OPPORTUNITY<Key.space>TO<Key.space>AHO<Key.backspace><Key.backspace><Key.backspace>SHOWCAD<Key.backspace><Key.backspace>ASE<Key.space>OUT<Key.space><Key.backspace><Key.backspace>R<Key.space>LEADERSHIP<Key.space>AND<Key.space>PROJECT<Key.space>MANAGEMENT<Key.space>SKILLS,<Key.space>ENSURING<Key.space>THAT<Key.space>IT<Key.space>IS<Key.space>COMPLETED<Key.space>ON<Key.space>TIME<Key.space>AND<Key.space>I<Key.backspace>WITHIN<Key.space>BUDGET.
Screenshot: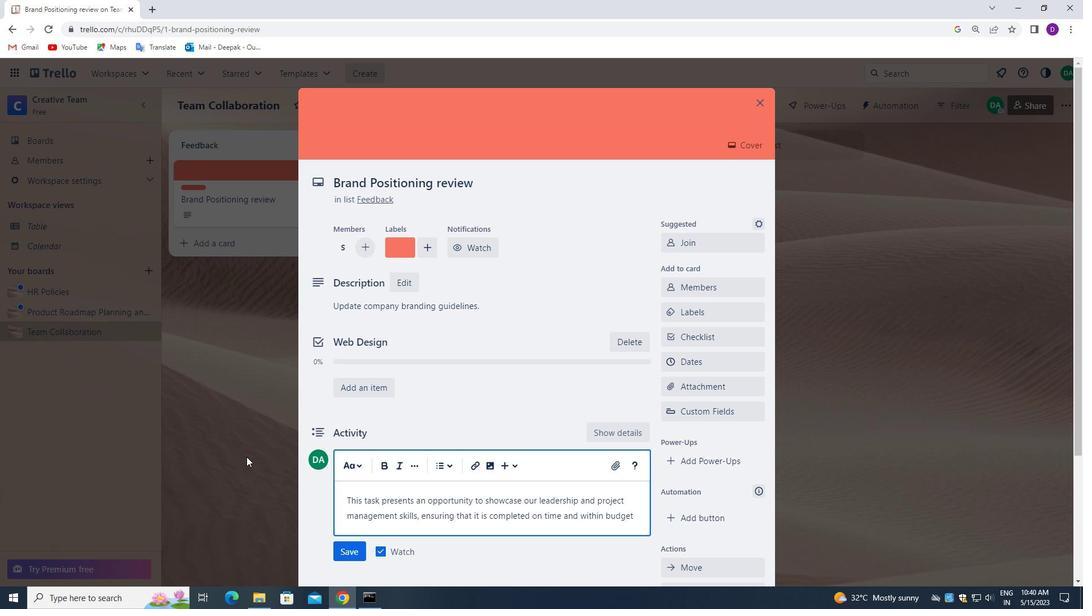 
Action: Mouse moved to (424, 512)
Screenshot: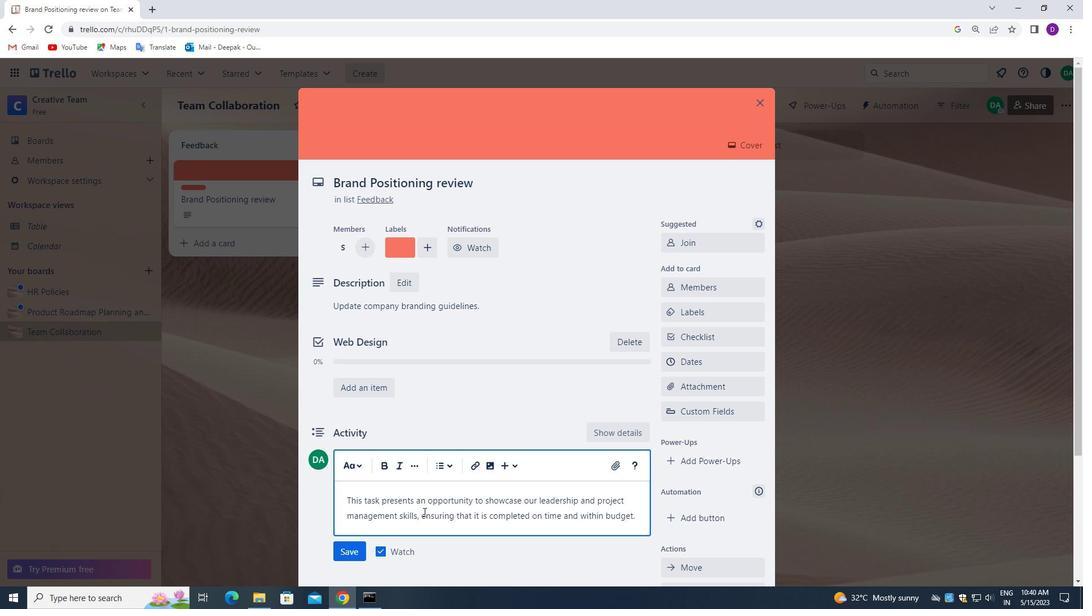 
Action: Mouse scrolled (424, 512) with delta (0, 0)
Screenshot: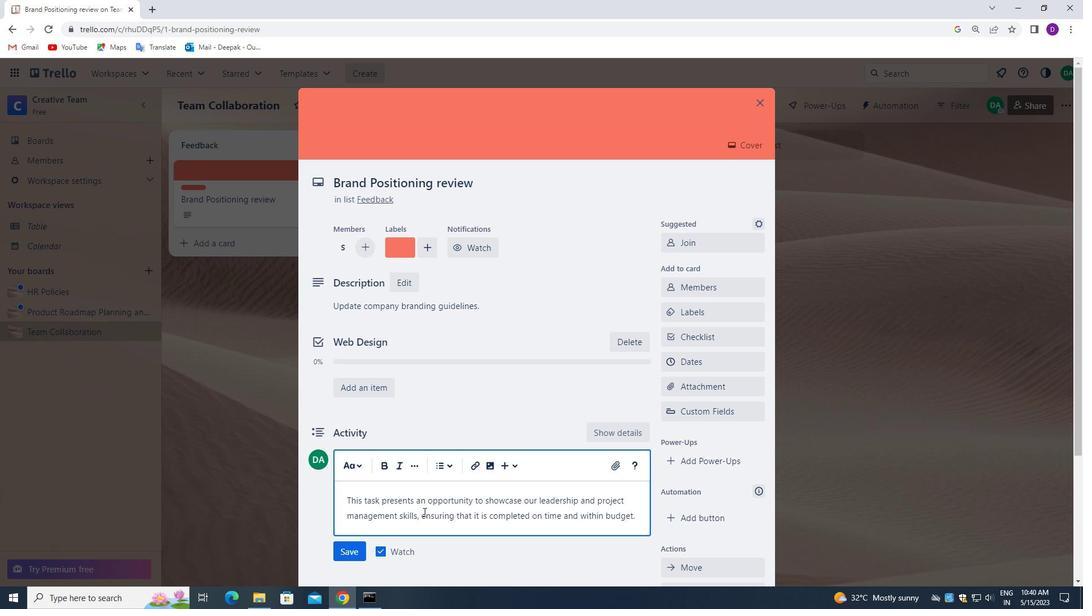 
Action: Mouse moved to (425, 512)
Screenshot: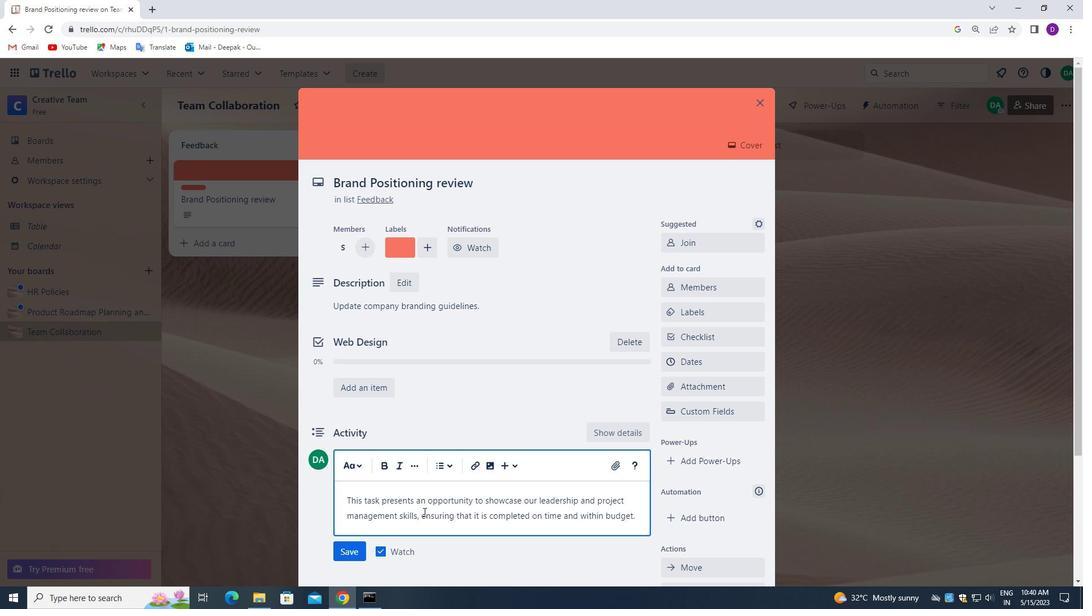
Action: Mouse scrolled (425, 512) with delta (0, 0)
Screenshot: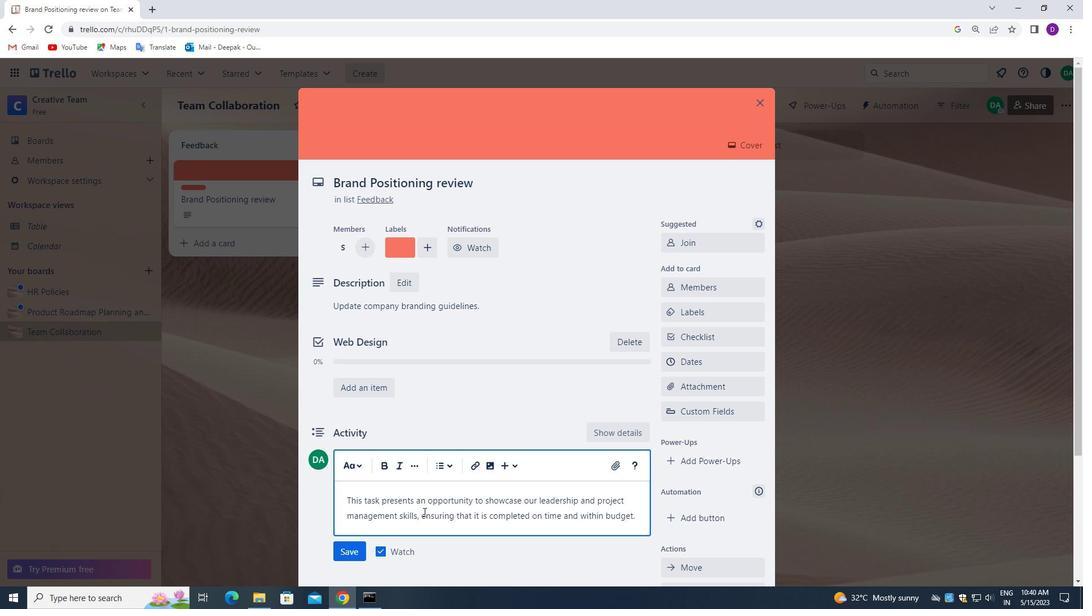 
Action: Mouse moved to (351, 441)
Screenshot: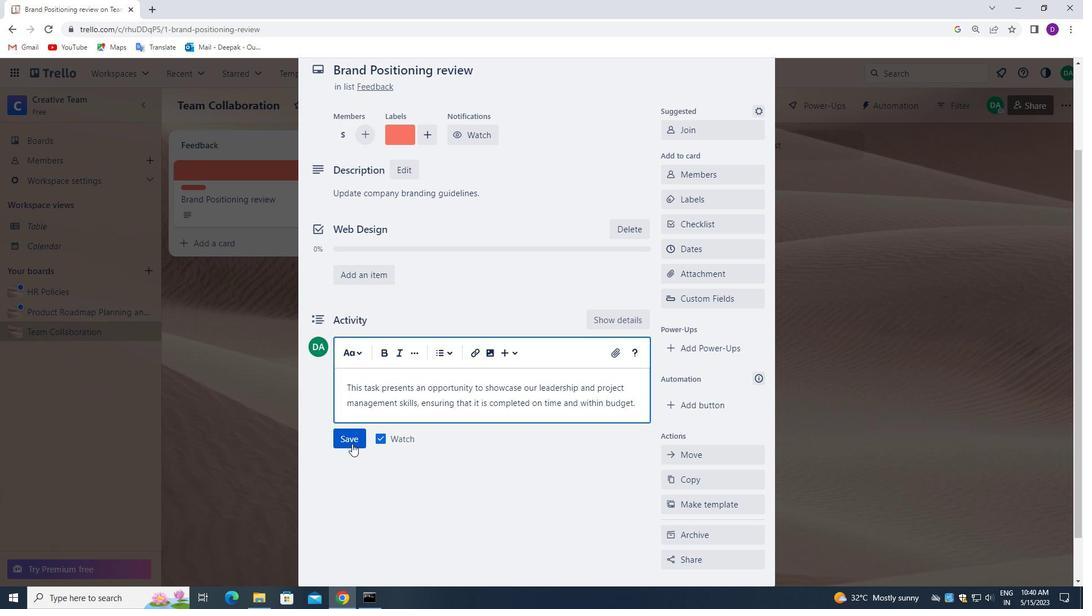 
Action: Mouse pressed left at (351, 441)
Screenshot: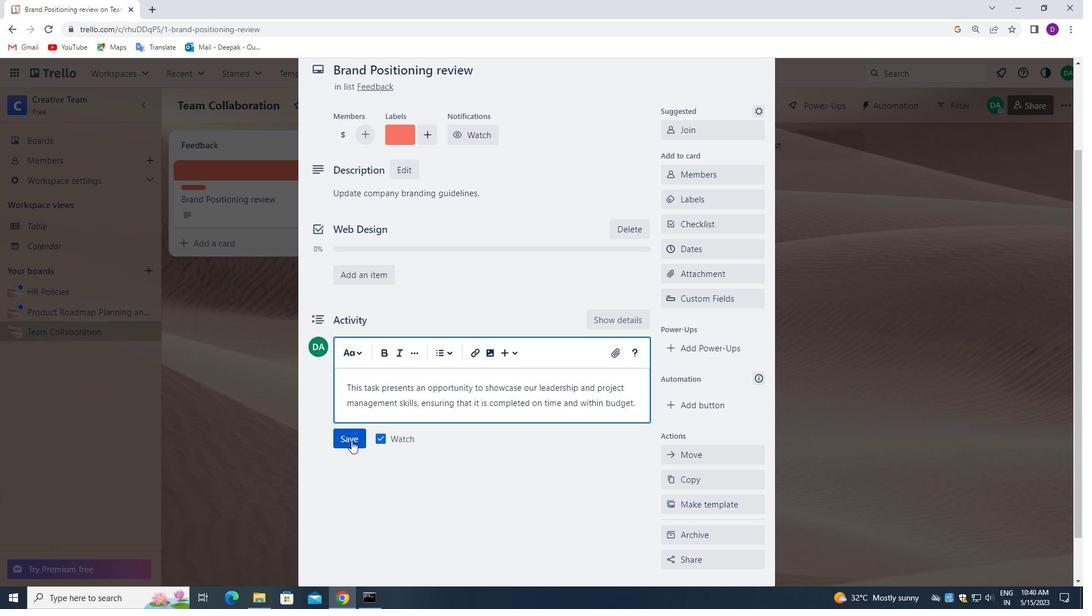 
Action: Mouse moved to (696, 255)
Screenshot: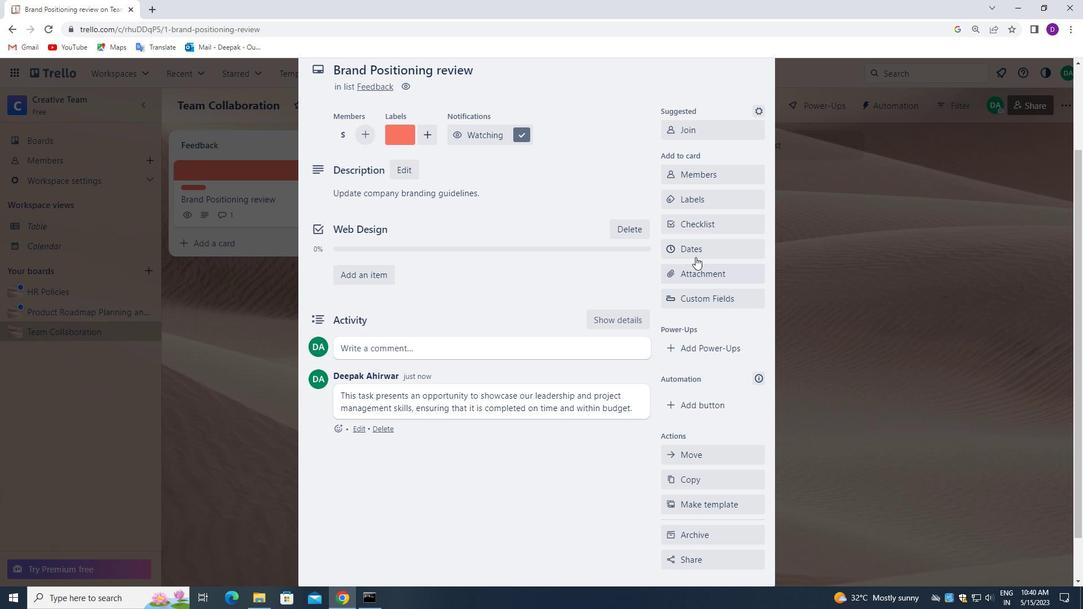 
Action: Mouse pressed left at (696, 255)
Screenshot: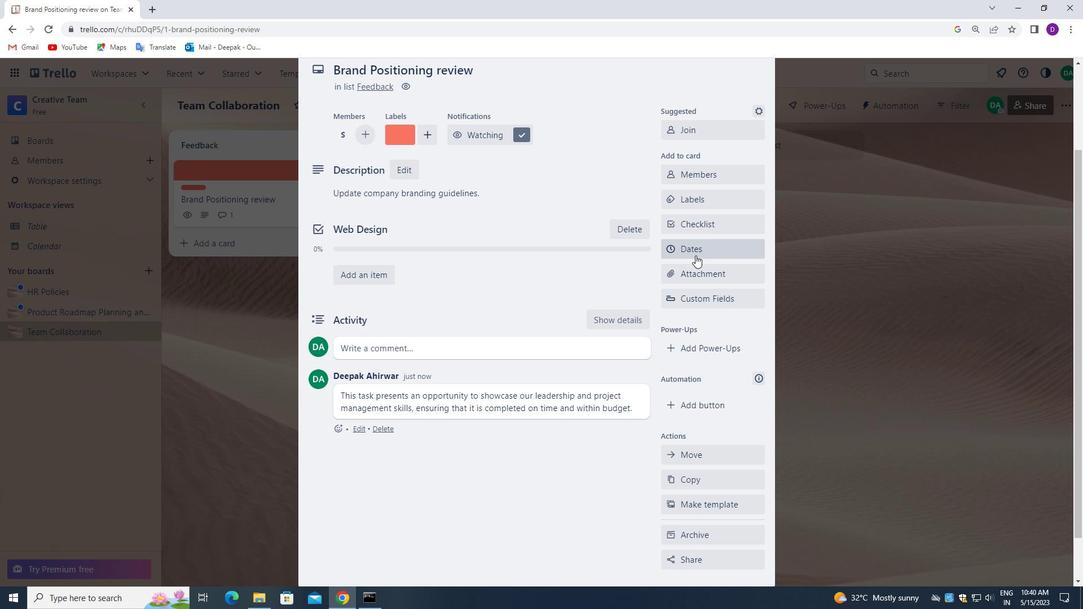 
Action: Mouse moved to (671, 328)
Screenshot: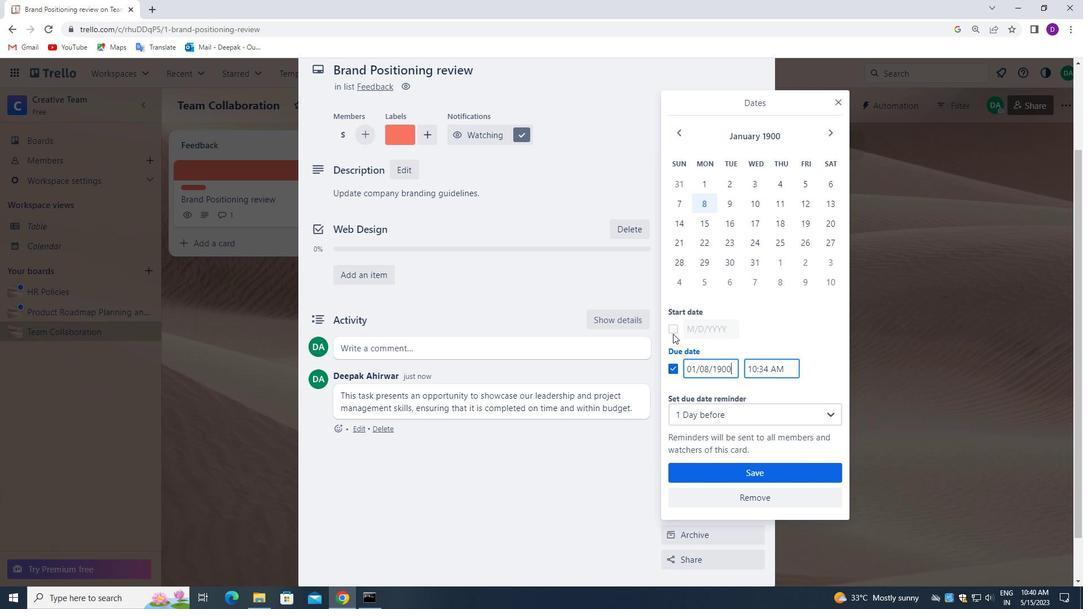
Action: Mouse pressed left at (671, 328)
Screenshot: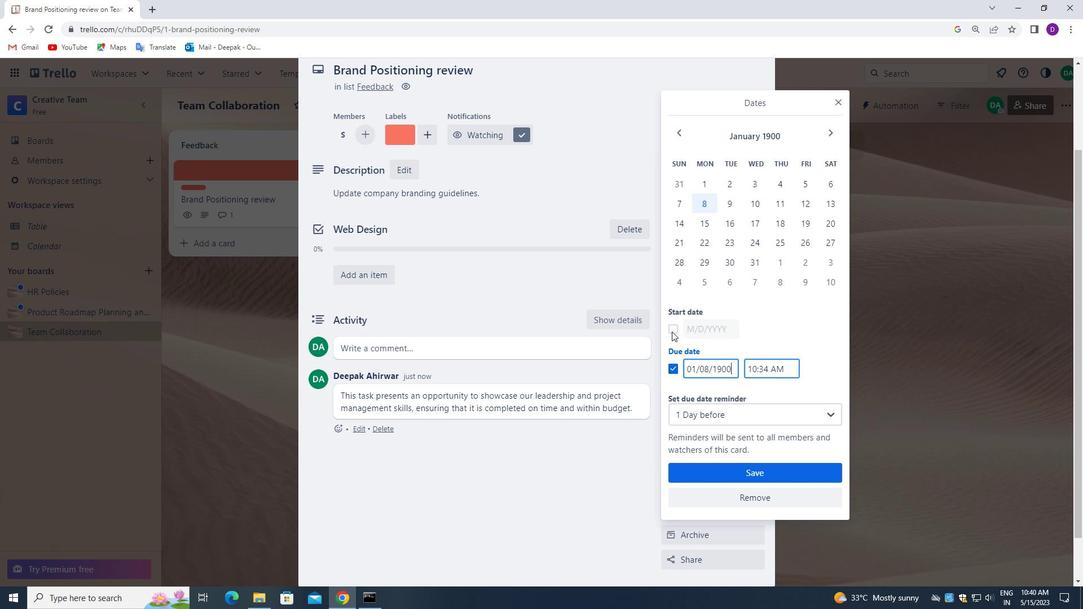 
Action: Mouse moved to (733, 330)
Screenshot: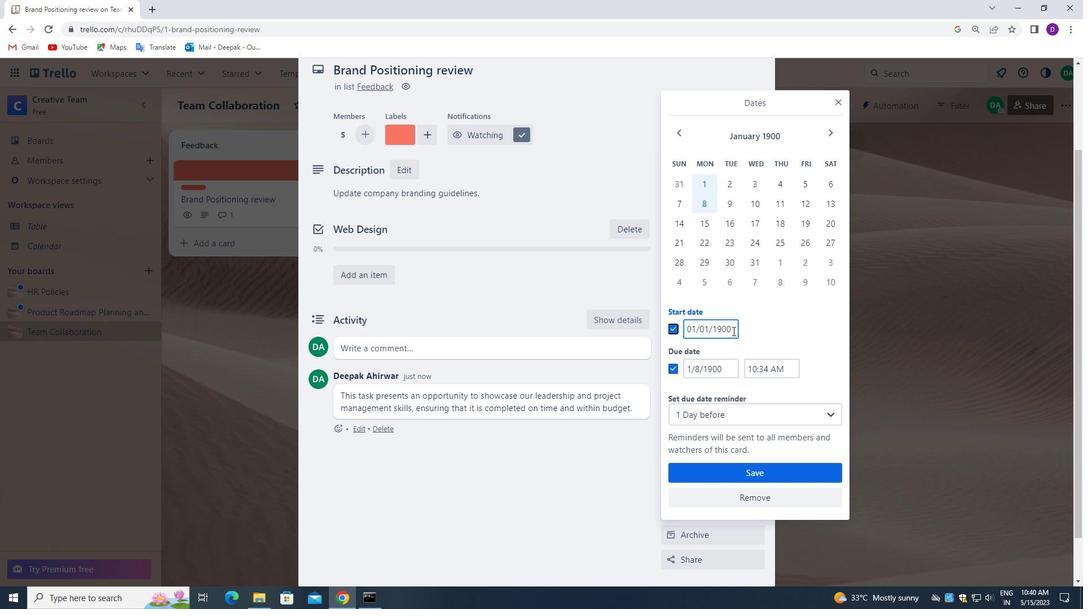 
Action: Mouse pressed left at (733, 330)
Screenshot: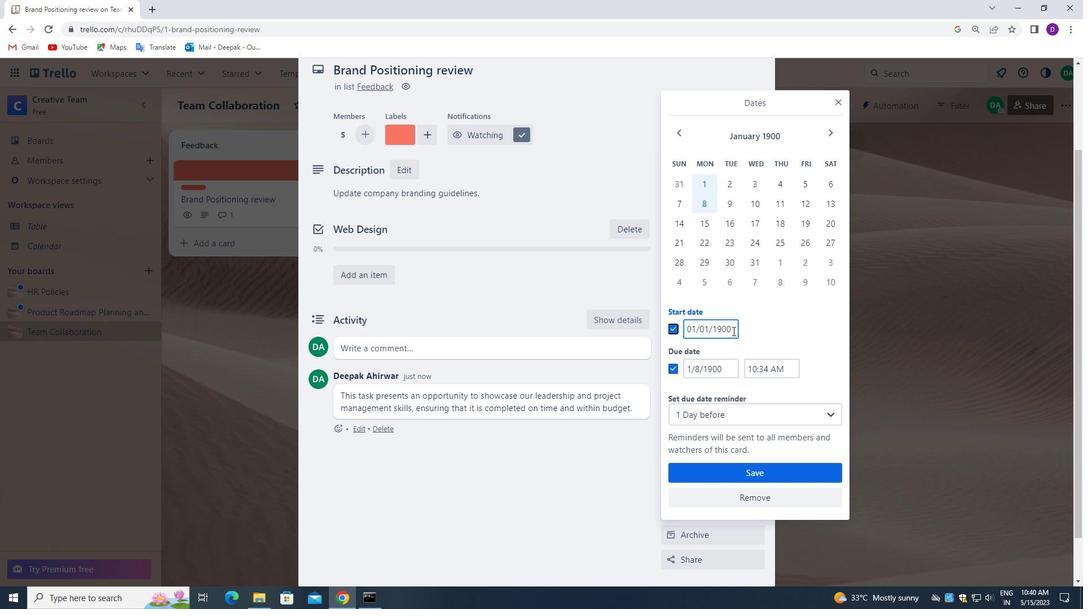 
Action: Mouse moved to (756, 328)
Screenshot: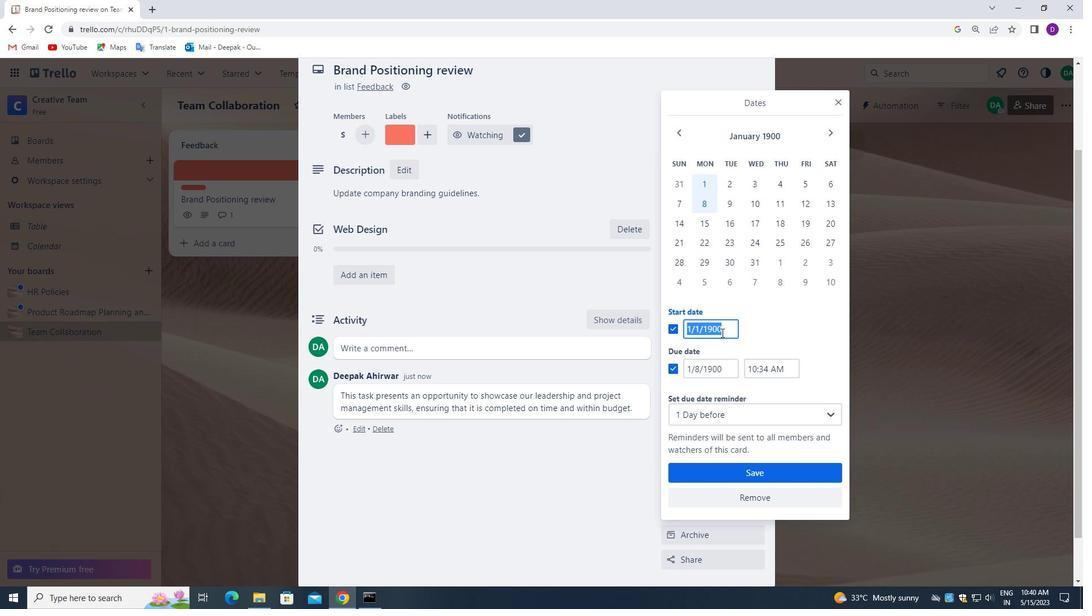 
Action: Key pressed <Key.backspace>01/02/1900
Screenshot: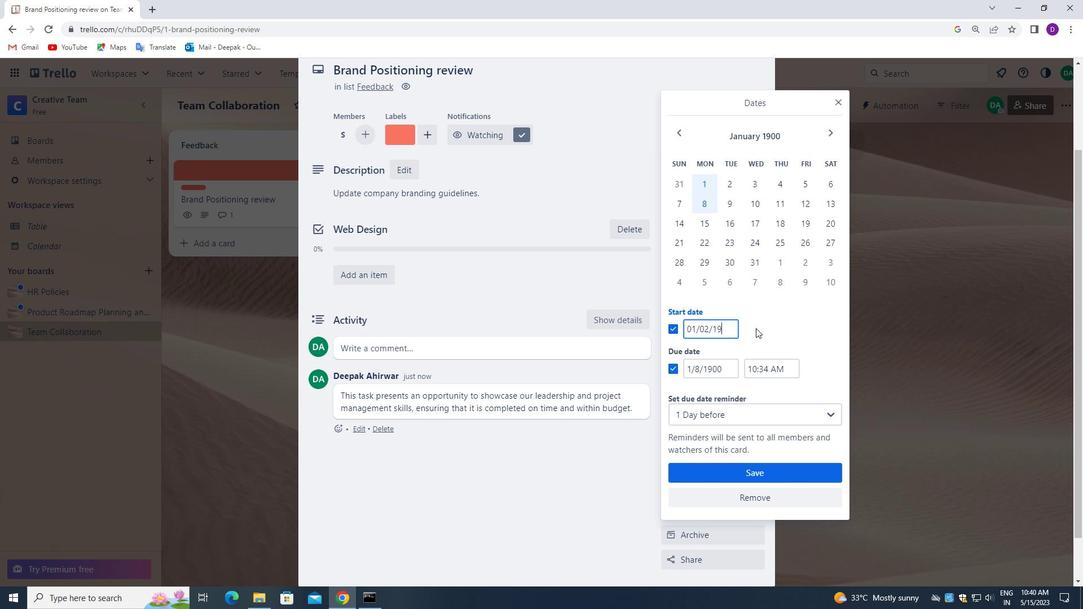 
Action: Mouse moved to (726, 369)
Screenshot: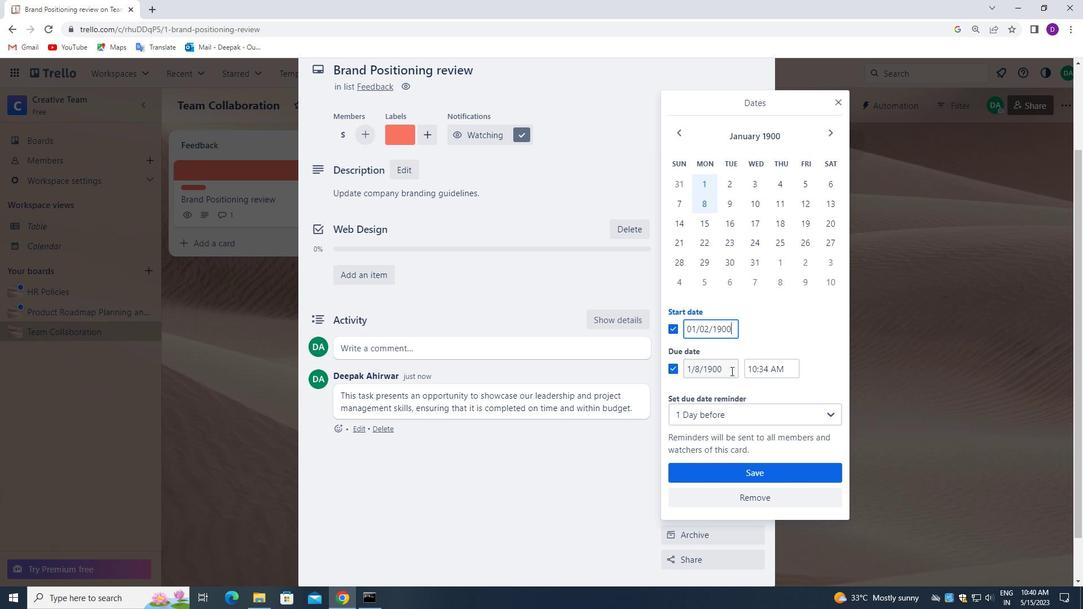 
Action: Mouse pressed left at (726, 369)
Screenshot: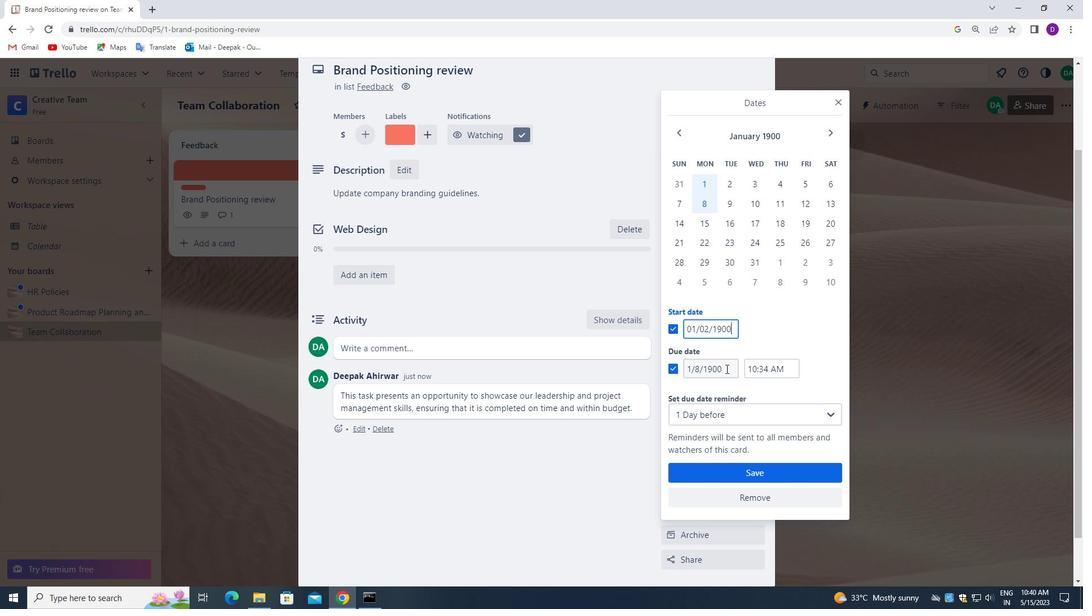 
Action: Mouse pressed left at (726, 369)
Screenshot: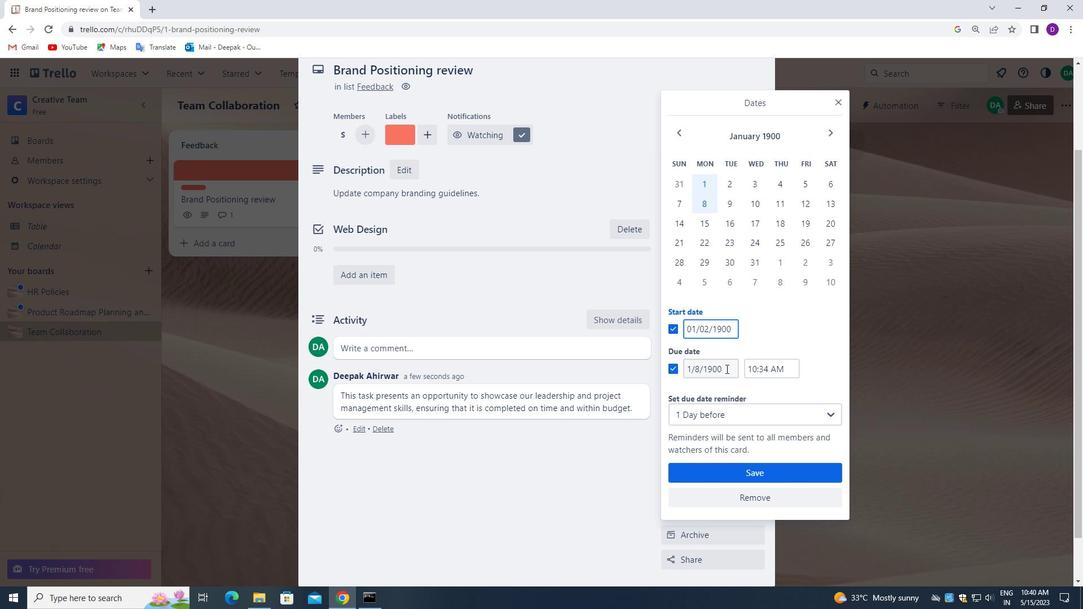 
Action: Mouse pressed left at (726, 369)
Screenshot: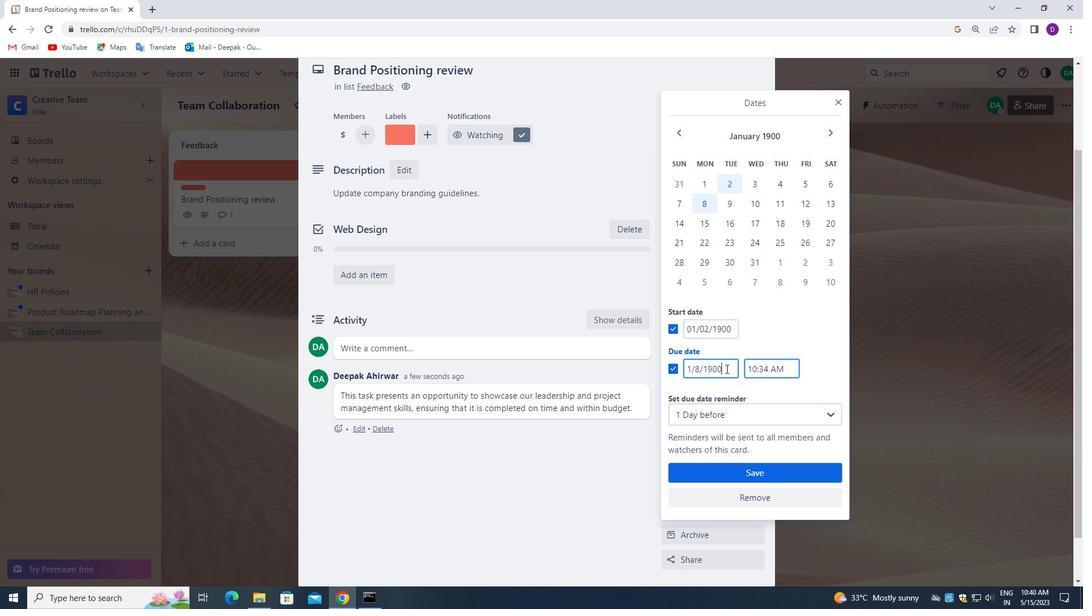 
Action: Key pressed 01/09/1900
Screenshot: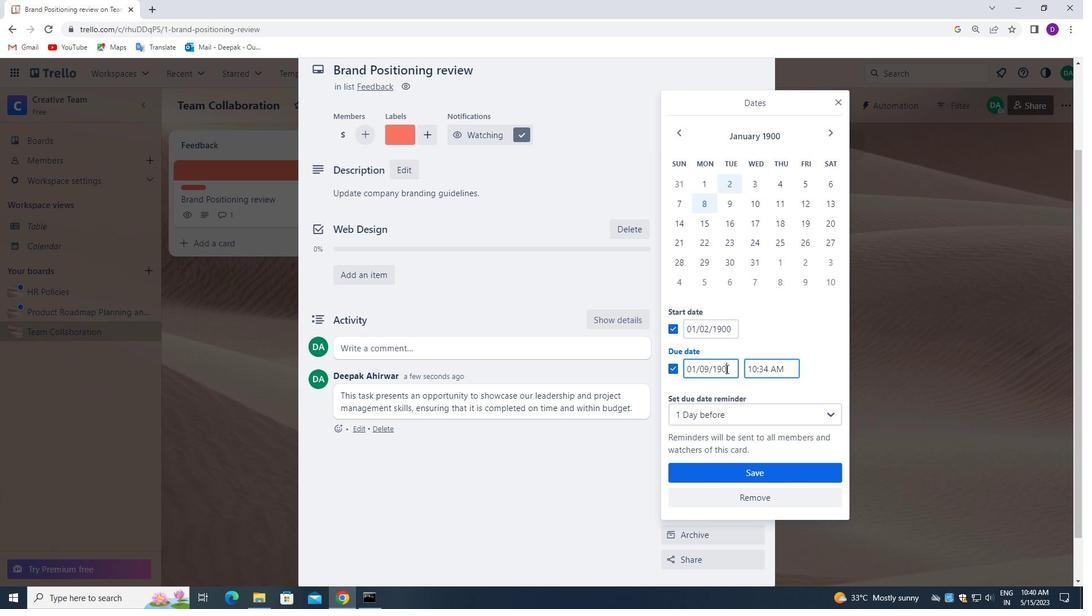 
Action: Mouse moved to (762, 477)
Screenshot: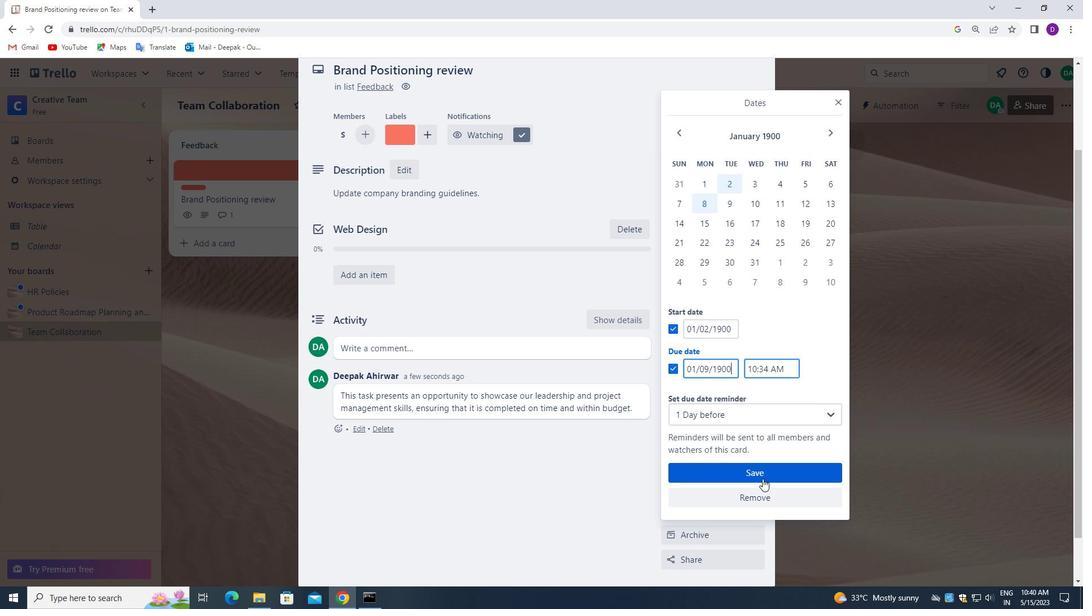 
Action: Mouse pressed left at (762, 477)
Screenshot: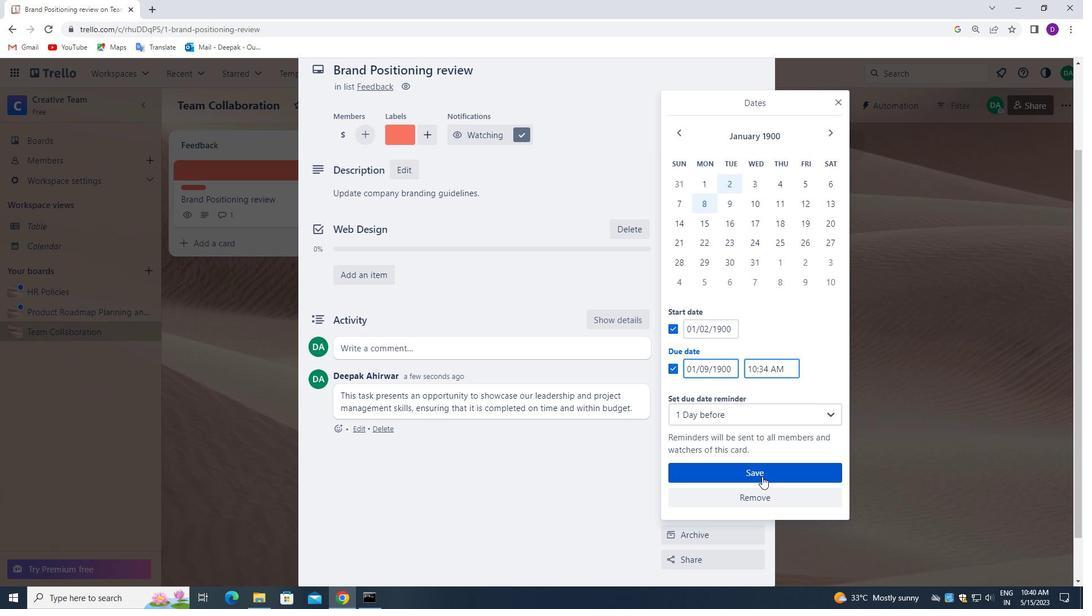 
Action: Mouse moved to (545, 387)
Screenshot: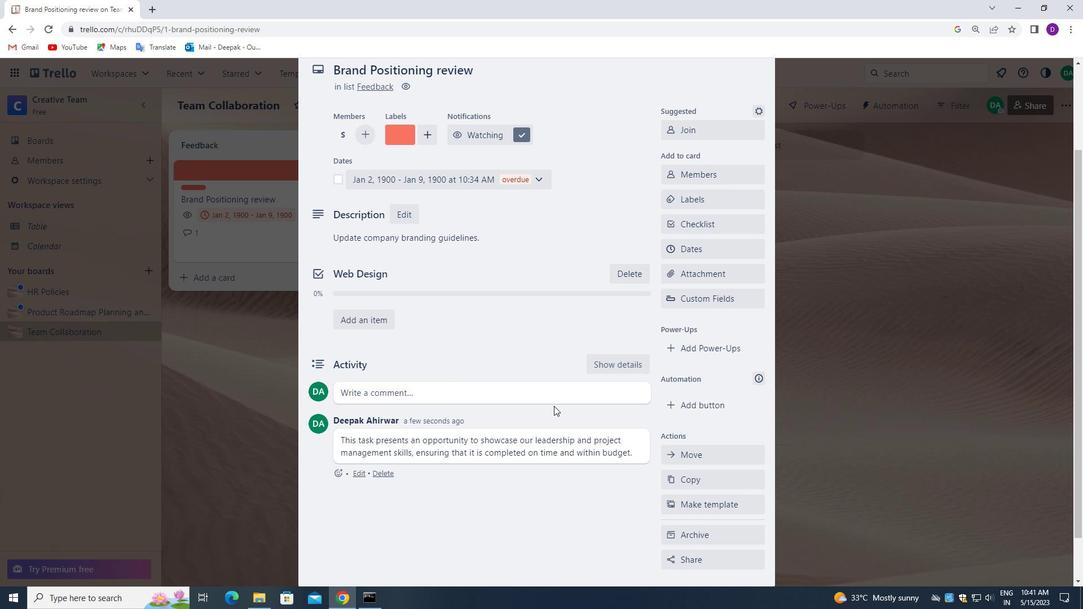 
Action: Mouse scrolled (545, 387) with delta (0, 0)
Screenshot: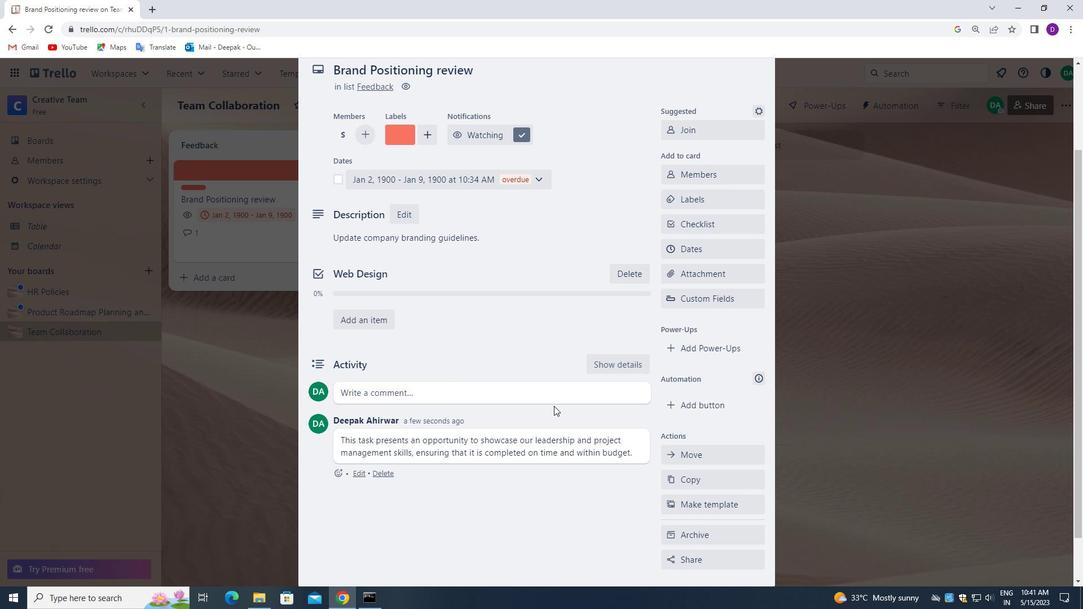 
Action: Mouse moved to (545, 385)
Screenshot: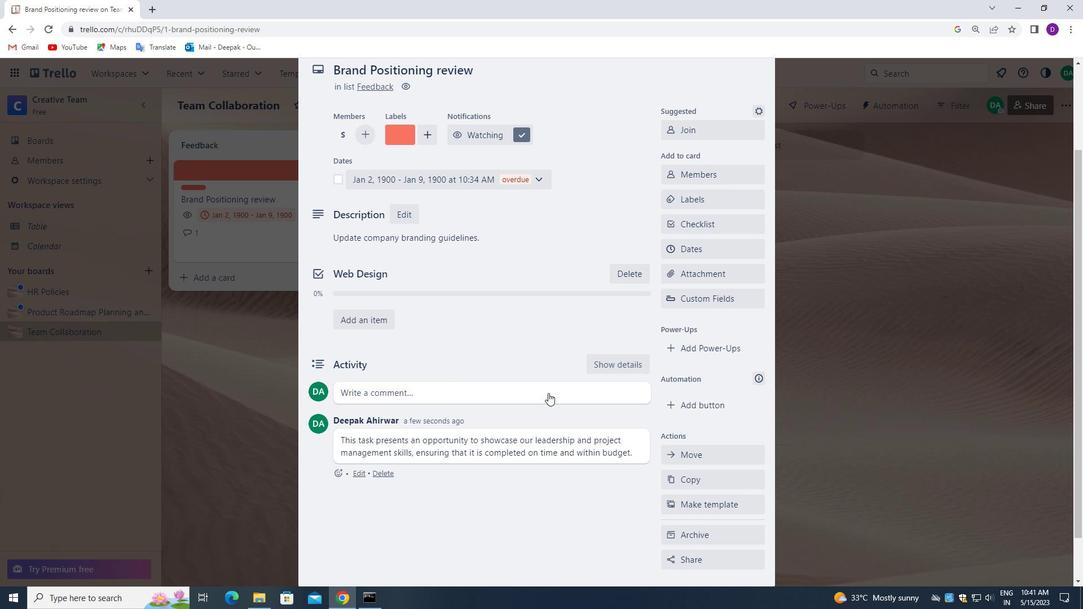 
Action: Mouse scrolled (545, 386) with delta (0, 0)
Screenshot: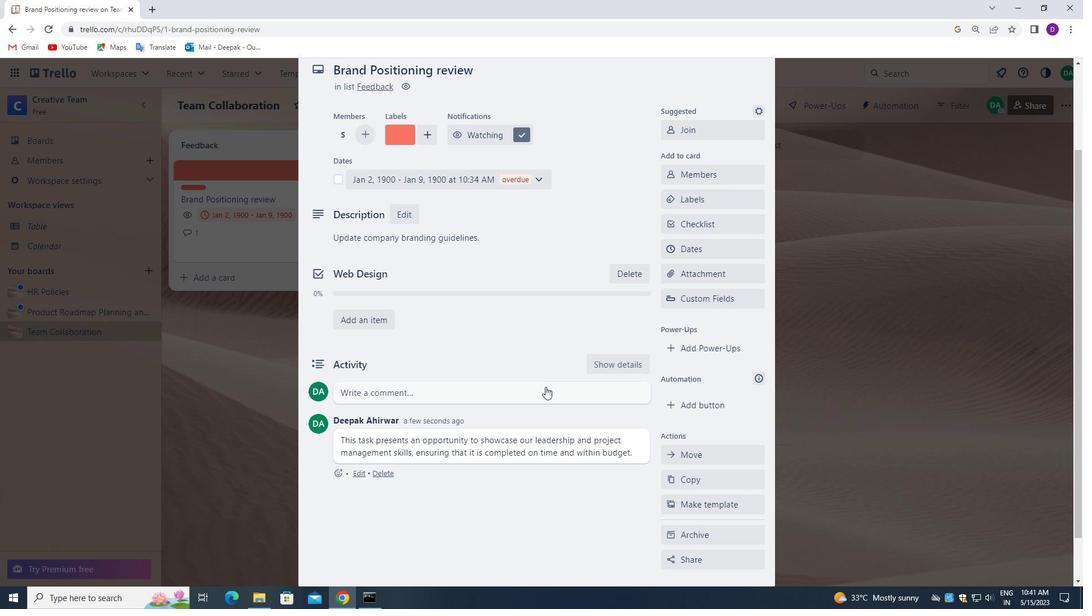 
Action: Mouse moved to (547, 402)
Screenshot: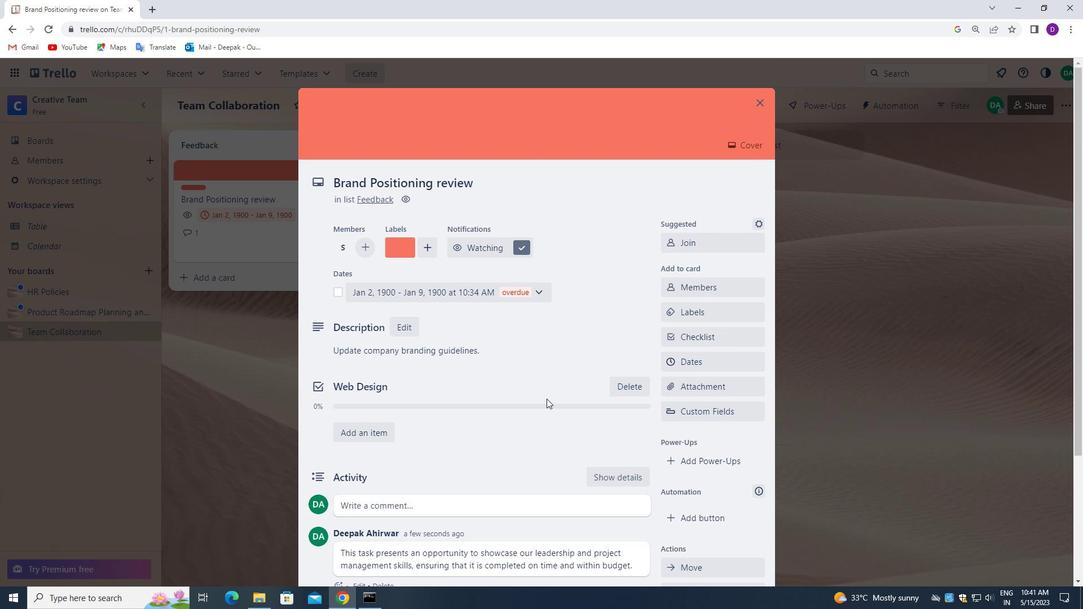 
Action: Mouse scrolled (547, 403) with delta (0, 0)
Screenshot: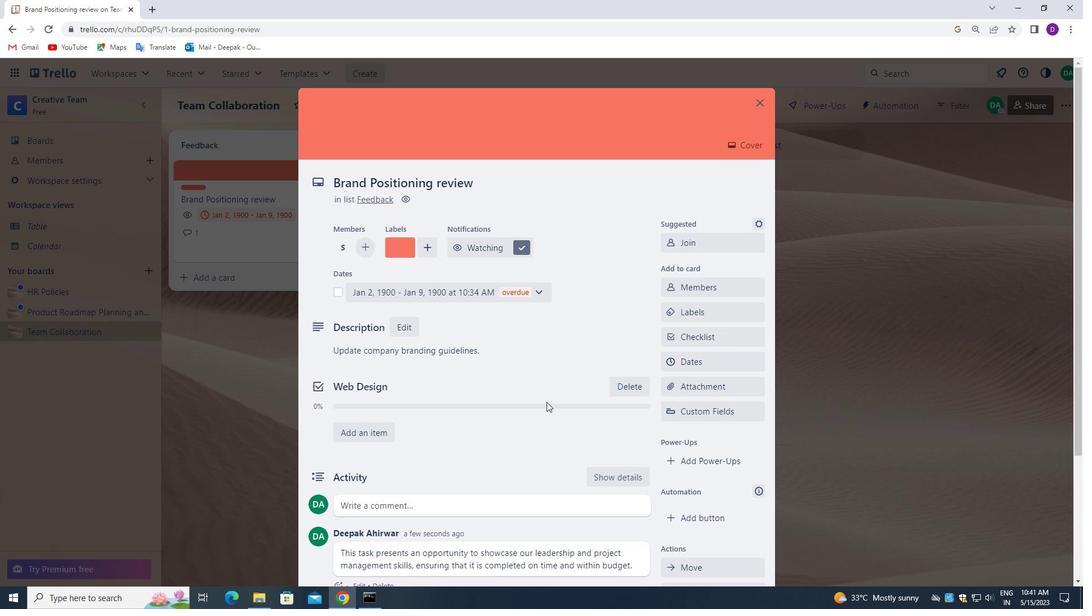 
Action: Mouse scrolled (547, 403) with delta (0, 0)
Screenshot: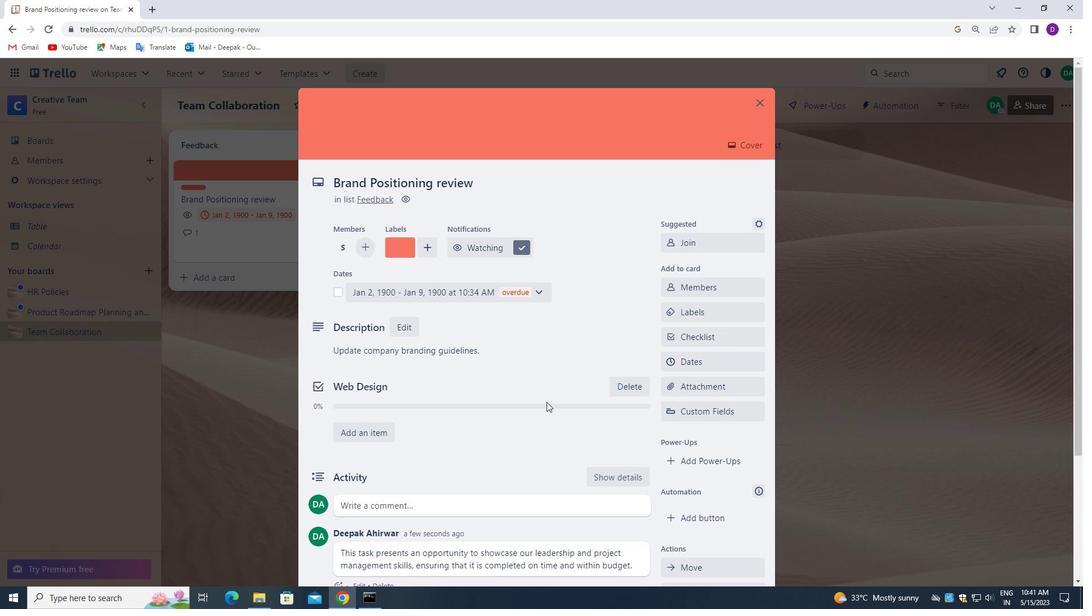
Action: Mouse moved to (547, 403)
Screenshot: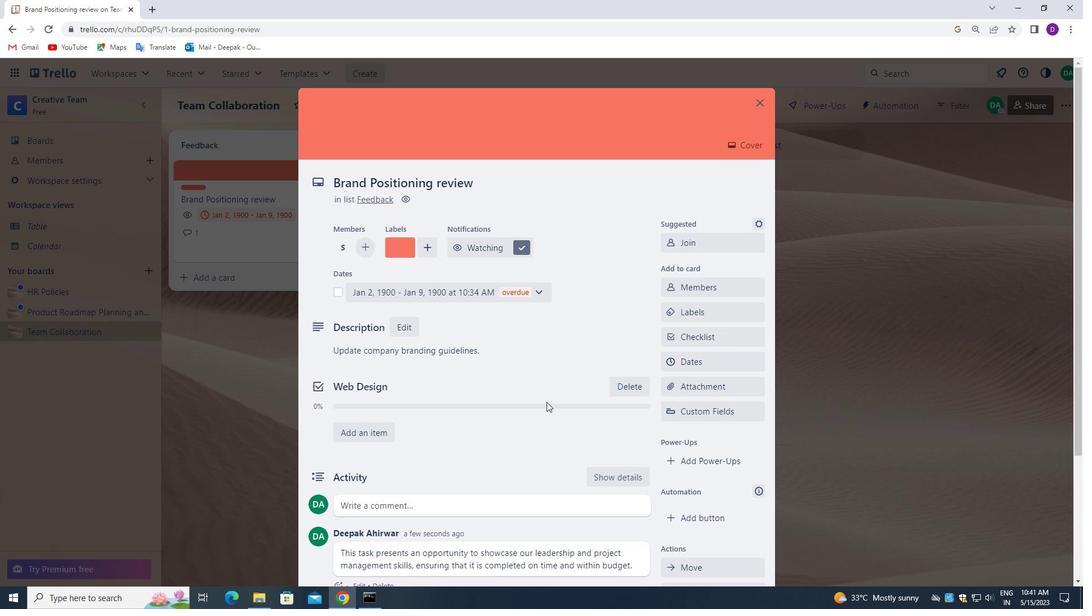 
Action: Mouse scrolled (547, 403) with delta (0, 0)
Screenshot: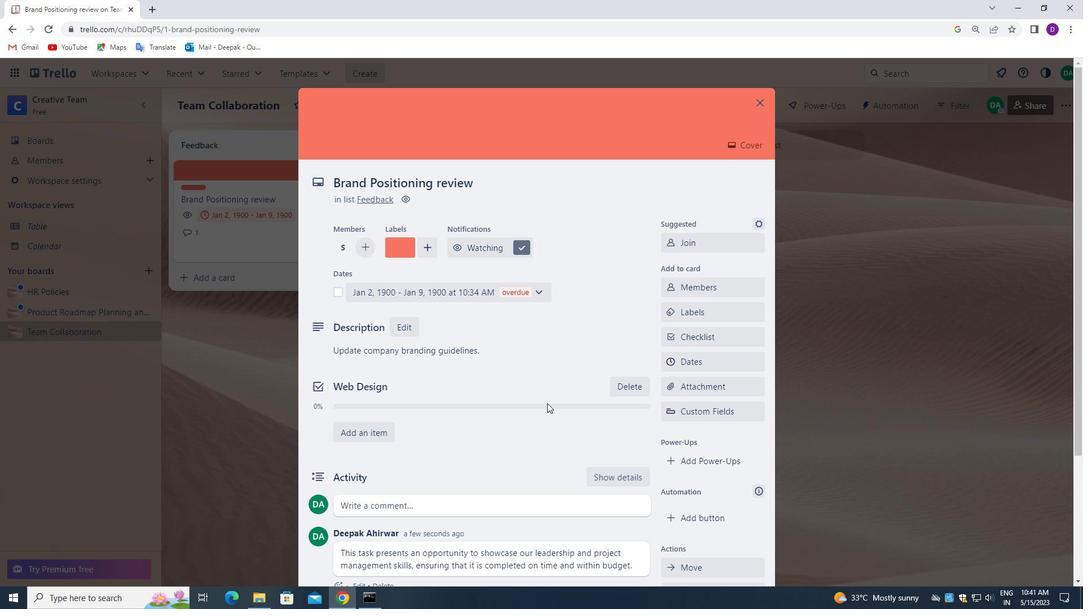 
Action: Mouse scrolled (547, 403) with delta (0, 0)
Screenshot: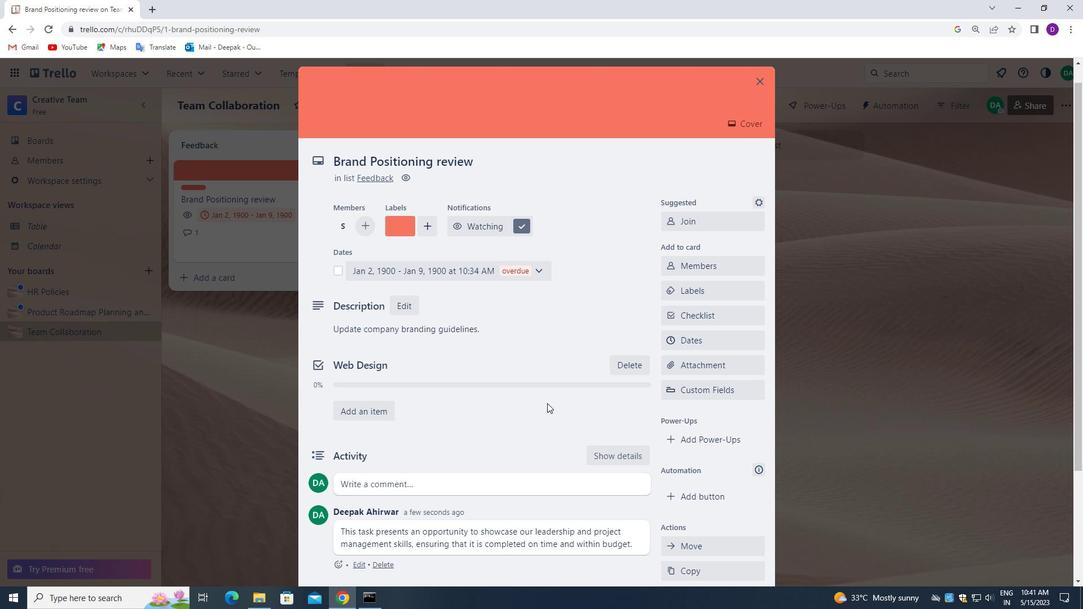 
Action: Mouse scrolled (547, 403) with delta (0, 0)
Screenshot: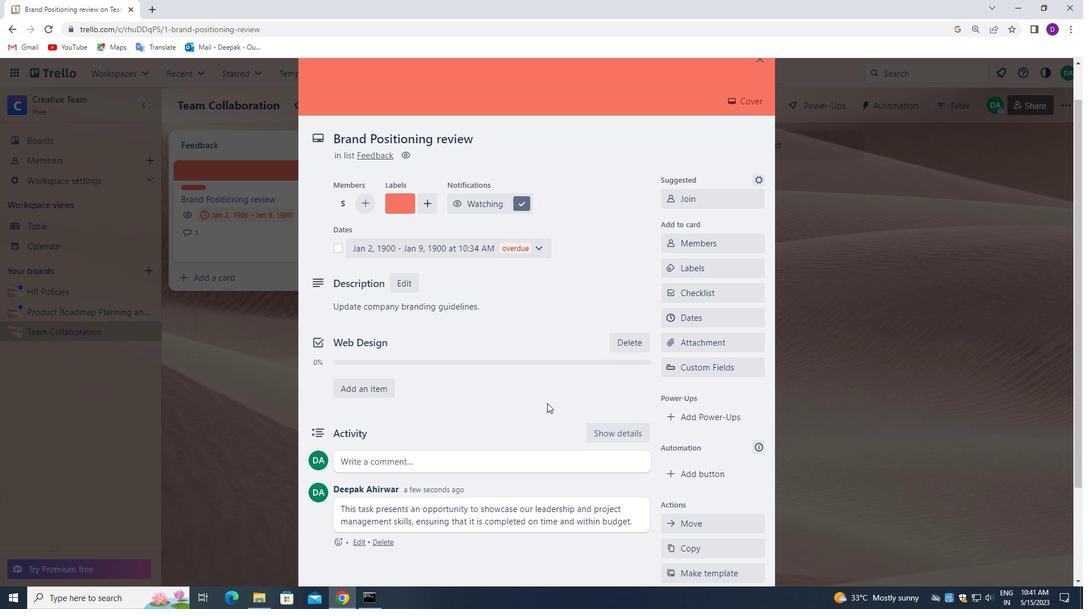 
Action: Mouse moved to (568, 391)
Screenshot: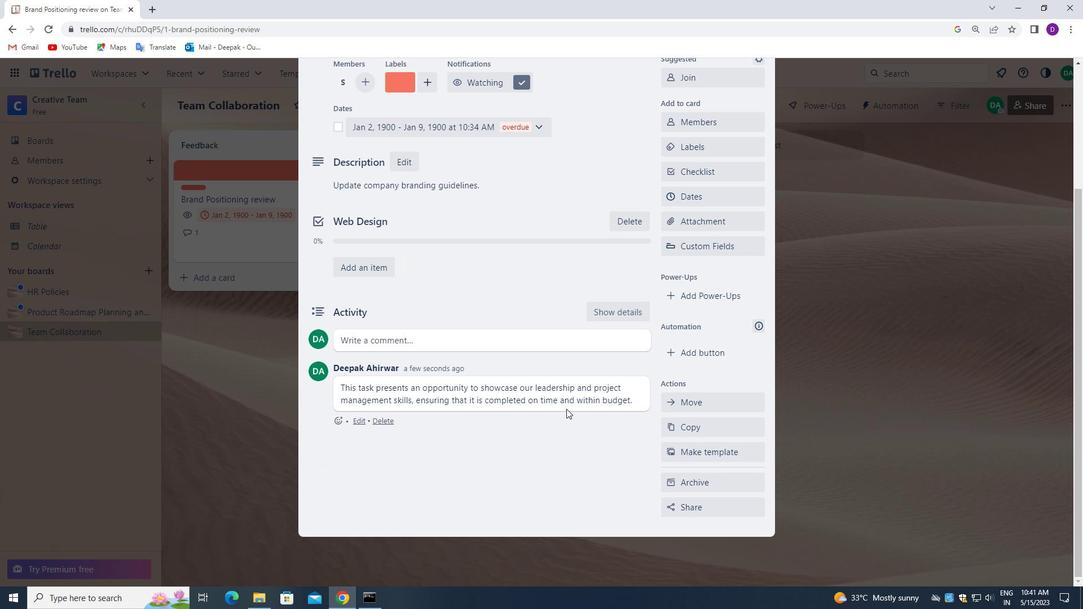 
Action: Mouse scrolled (568, 392) with delta (0, 0)
Screenshot: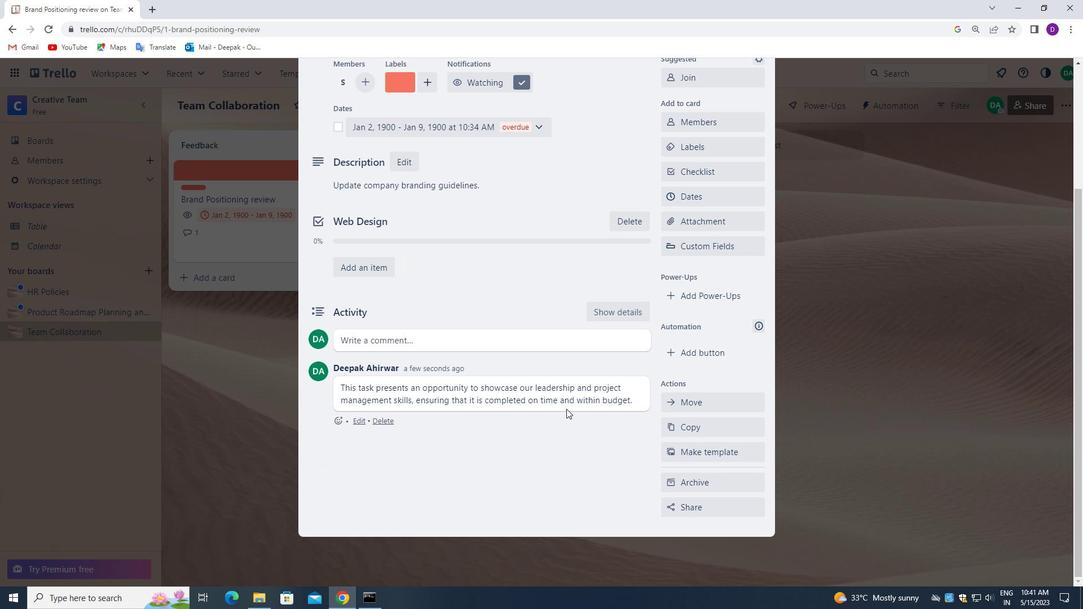 
Action: Mouse moved to (568, 383)
Screenshot: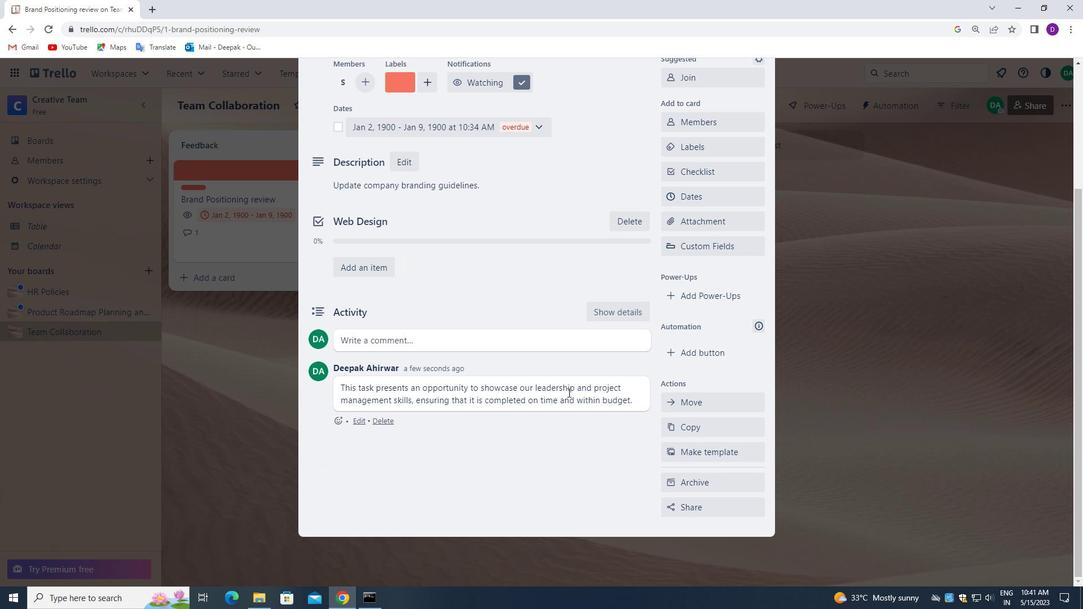 
Action: Mouse scrolled (568, 384) with delta (0, 0)
Screenshot: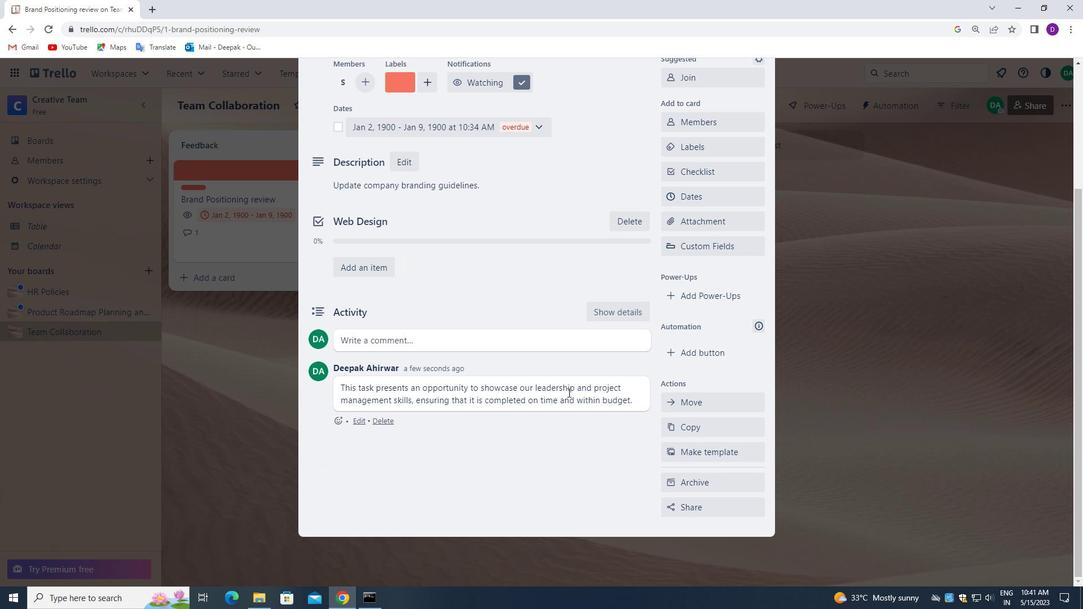 
Action: Mouse moved to (570, 355)
Screenshot: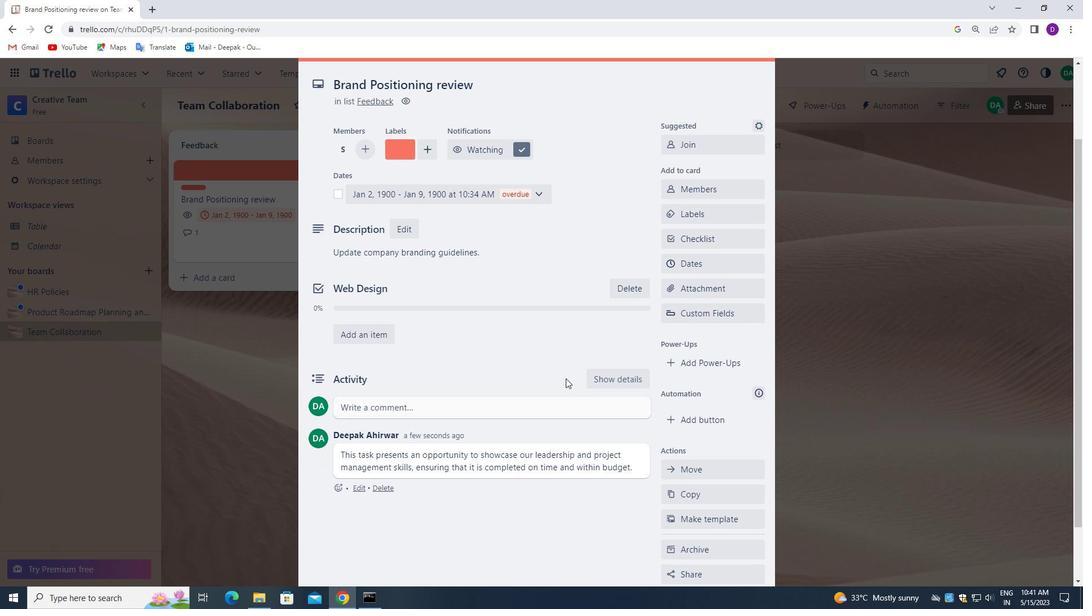 
Action: Mouse scrolled (570, 355) with delta (0, 0)
Screenshot: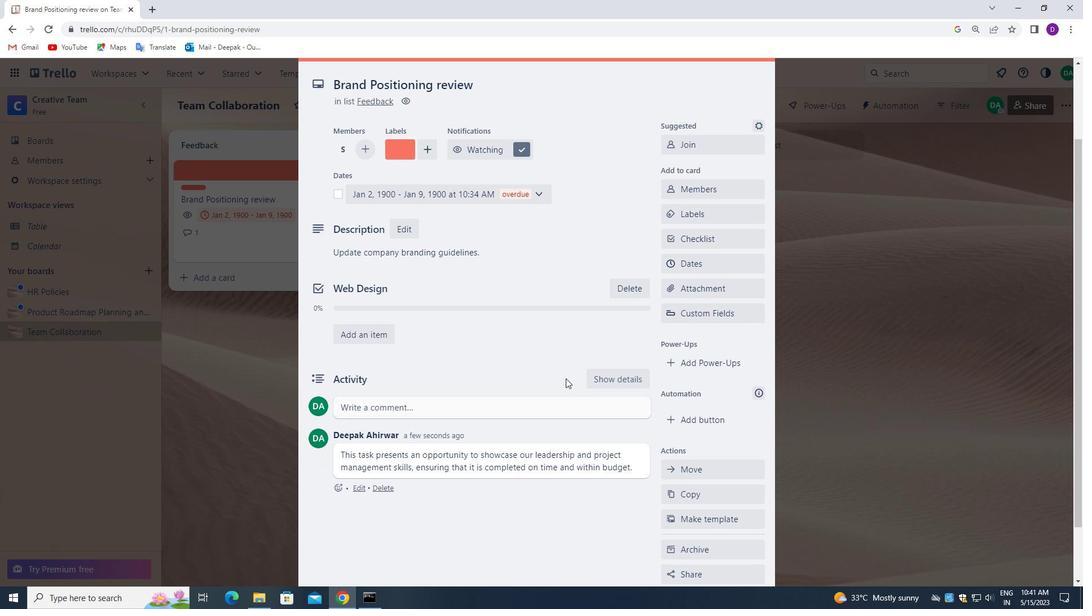 
Action: Mouse moved to (570, 352)
Screenshot: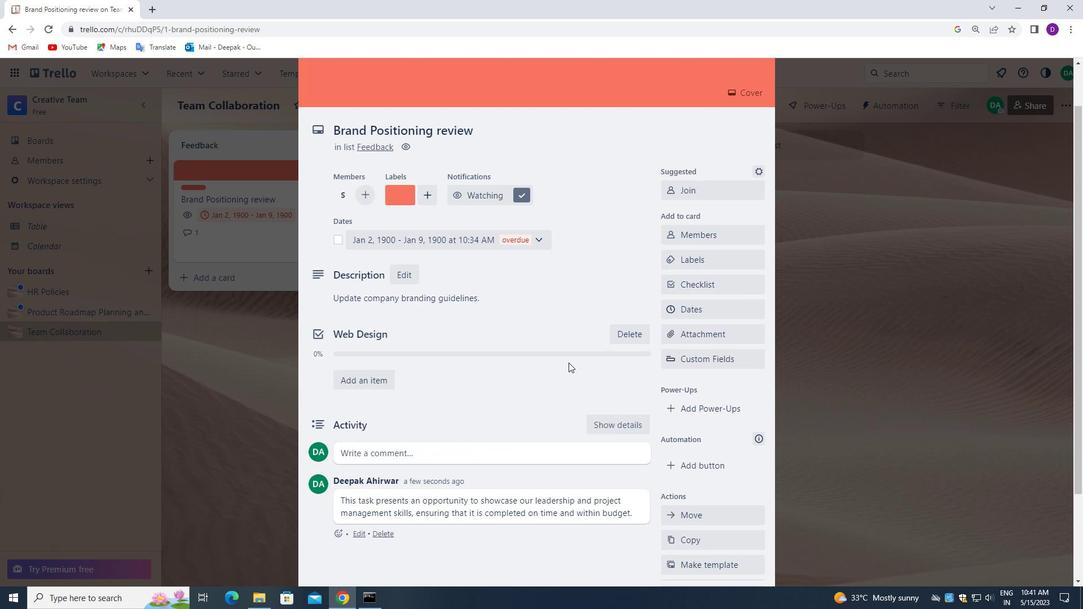 
Action: Mouse scrolled (570, 353) with delta (0, 0)
Screenshot: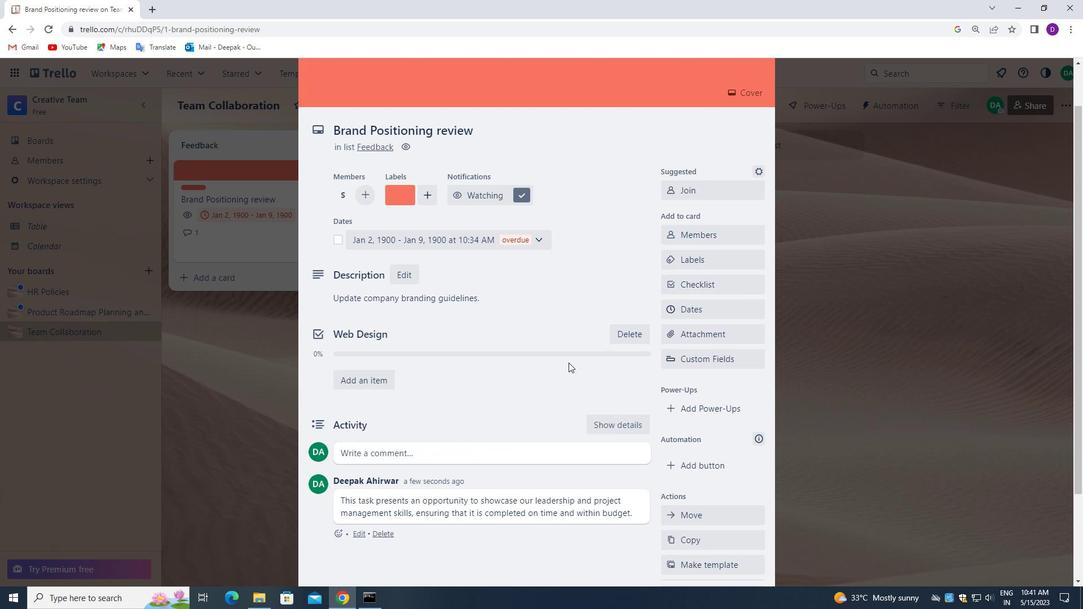 
Action: Mouse moved to (570, 351)
Screenshot: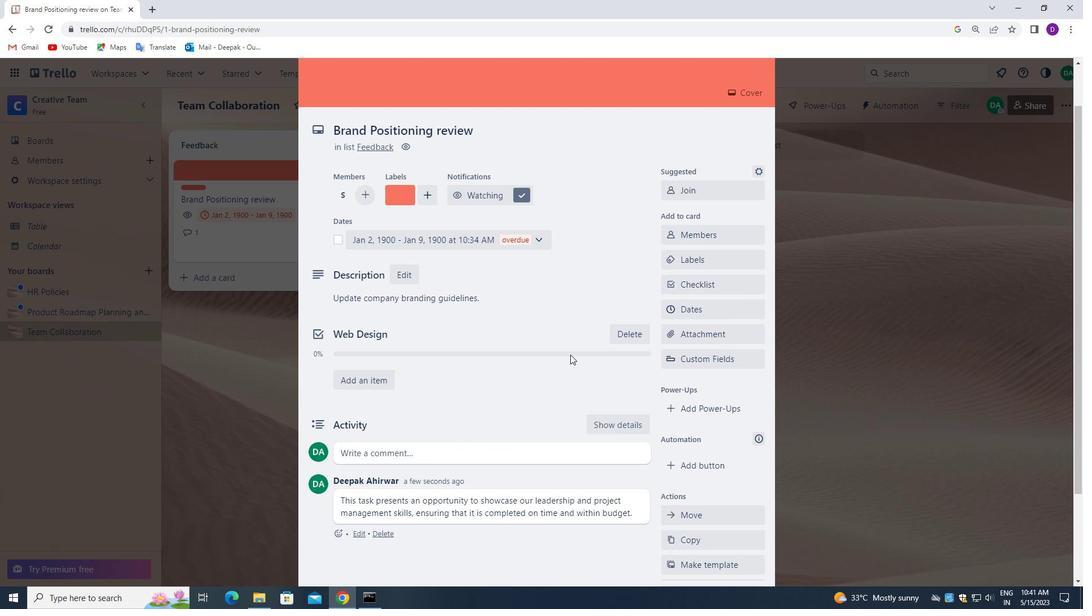 
Action: Mouse scrolled (570, 351) with delta (0, 0)
Screenshot: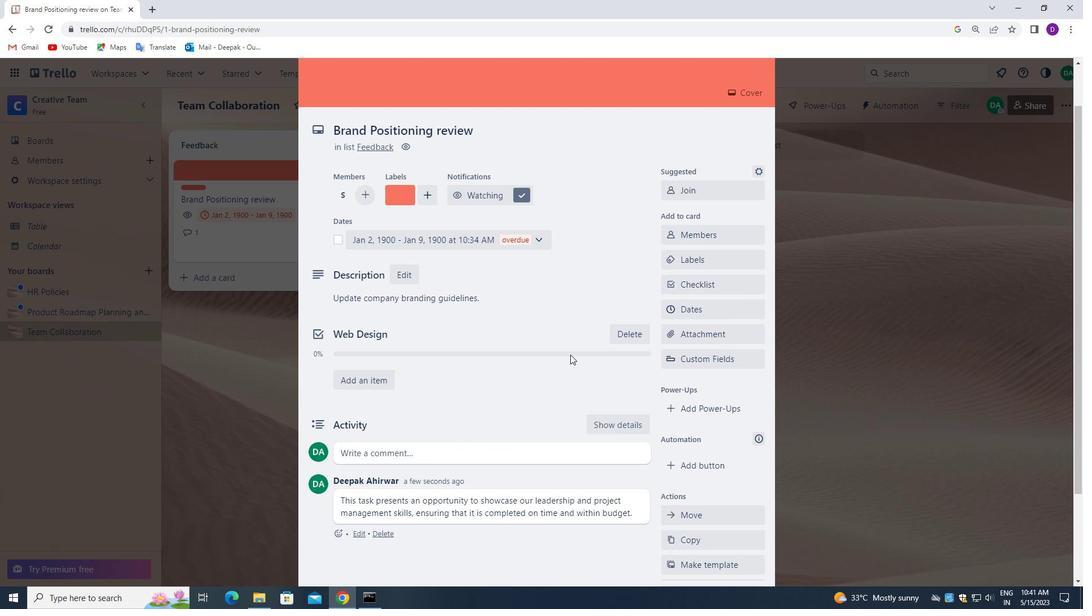 
Action: Mouse moved to (759, 102)
Screenshot: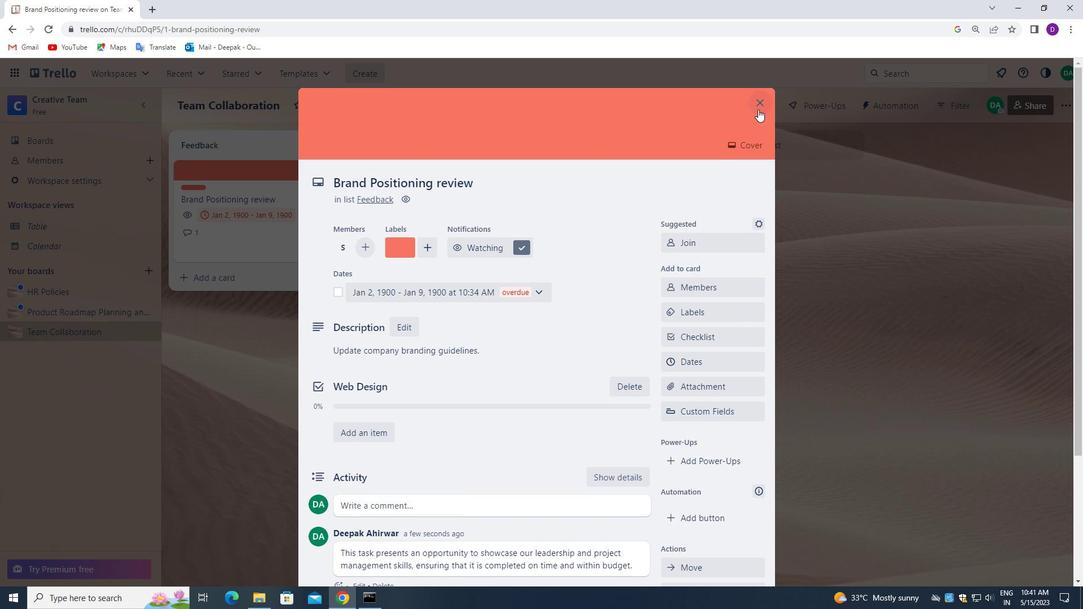 
Action: Mouse pressed left at (759, 102)
Screenshot: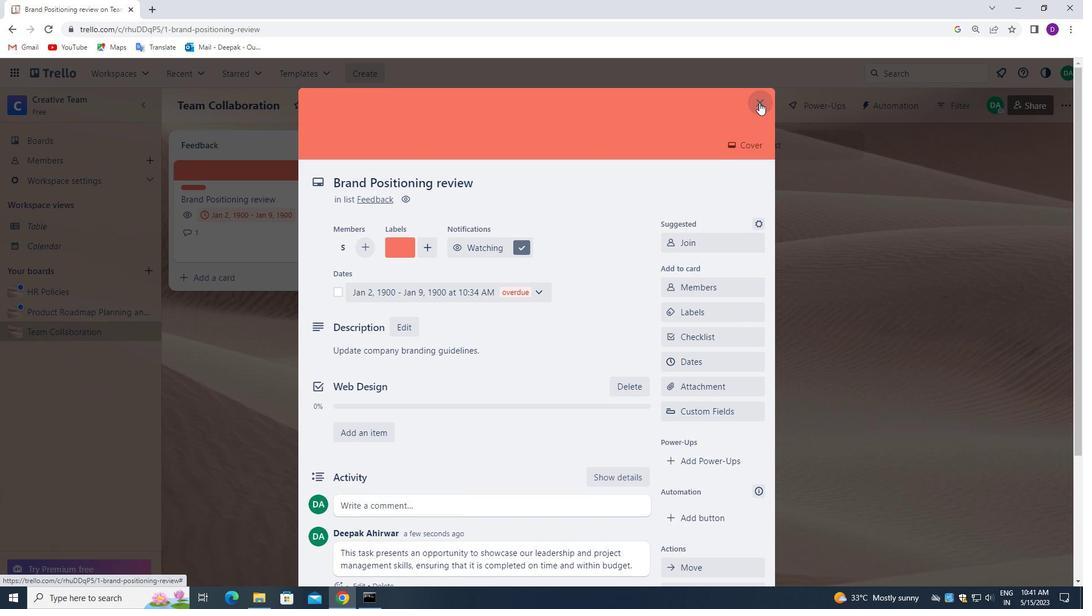 
Action: Mouse moved to (515, 304)
Screenshot: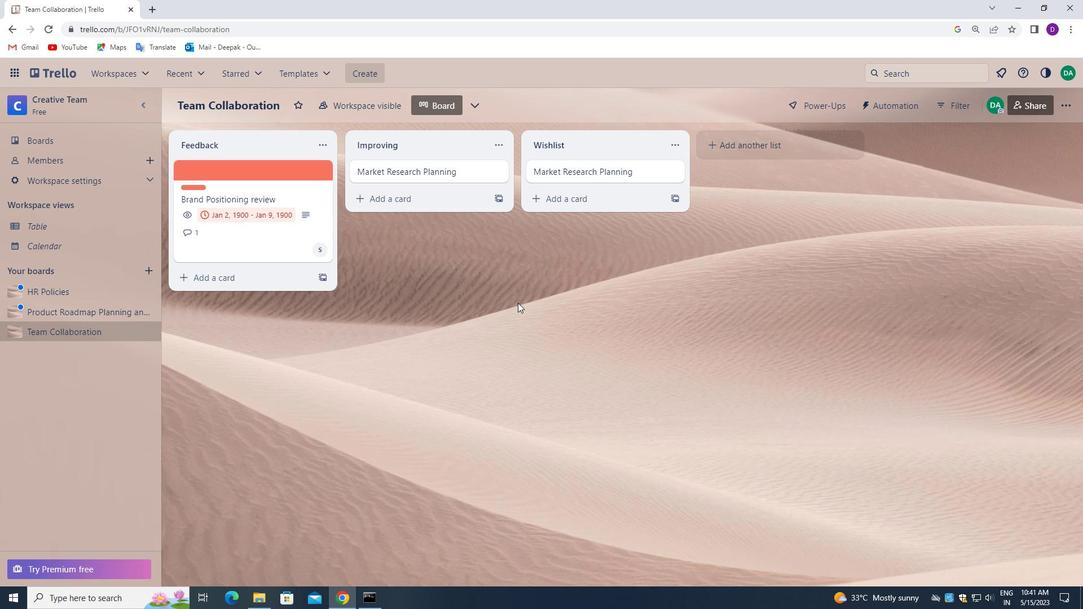 
Action: Mouse scrolled (515, 304) with delta (0, 0)
Screenshot: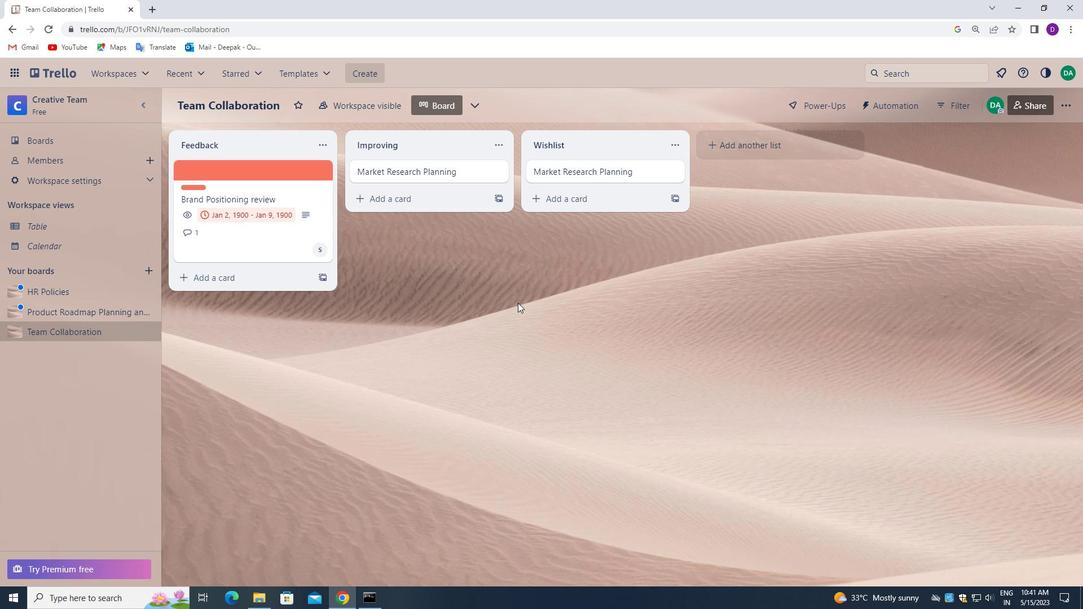 
Action: Mouse moved to (514, 304)
Screenshot: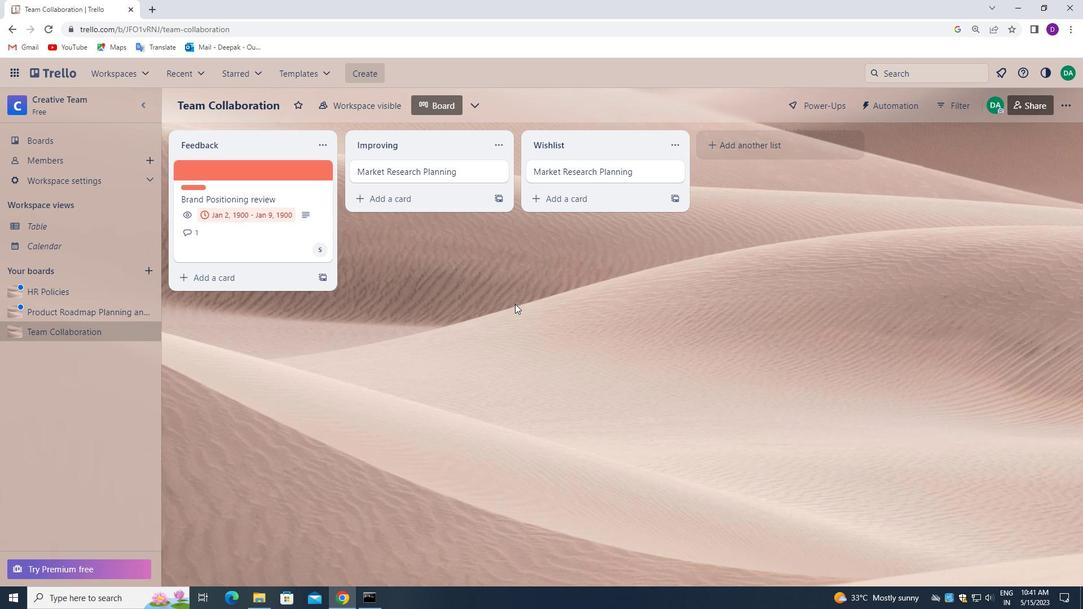 
